 Task: View all reviews of Terlingua, Texas, US.
Action: Mouse pressed left at (411, 167)
Screenshot: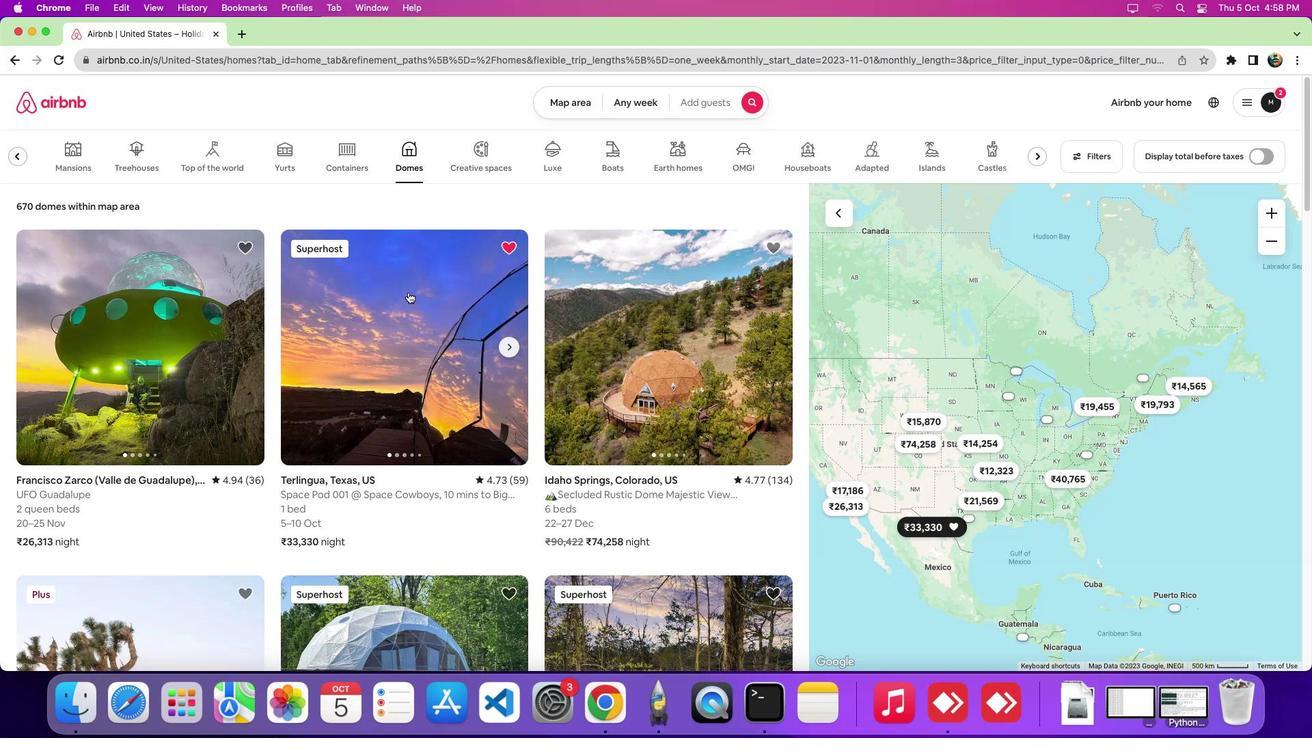 
Action: Mouse moved to (408, 313)
Screenshot: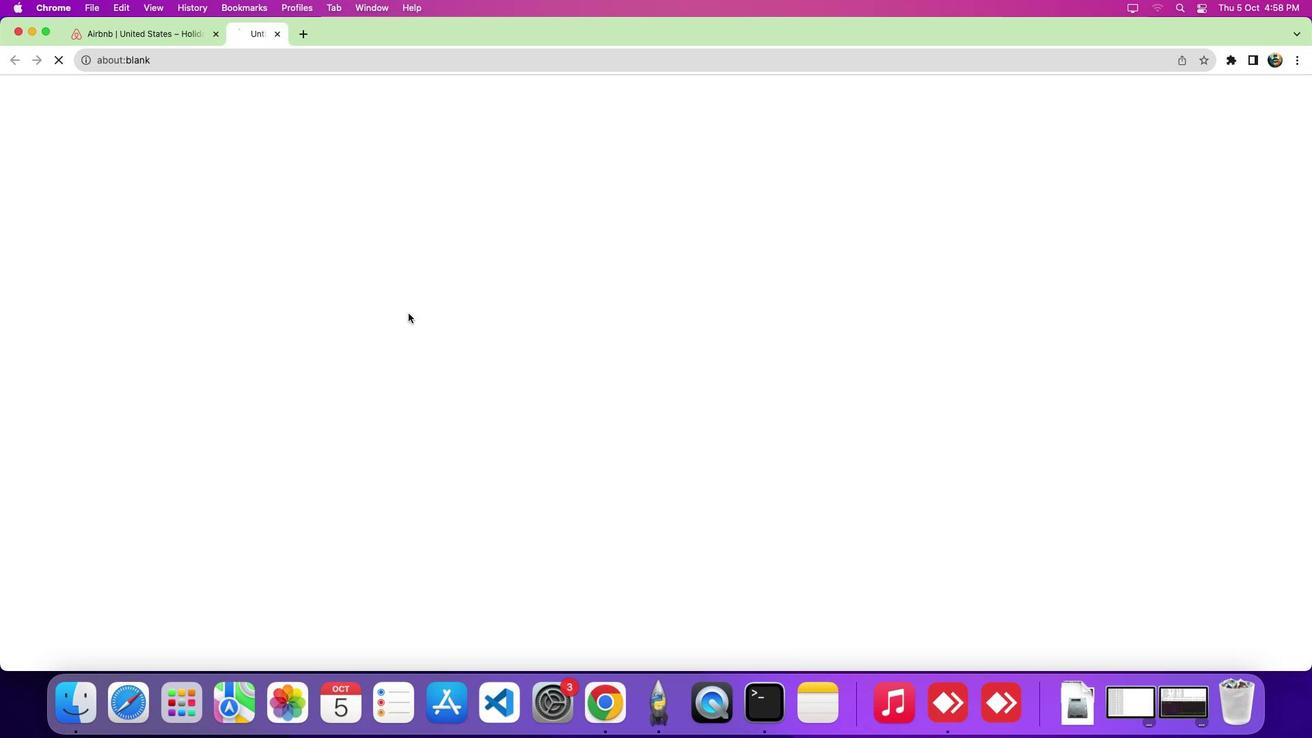 
Action: Mouse pressed left at (408, 313)
Screenshot: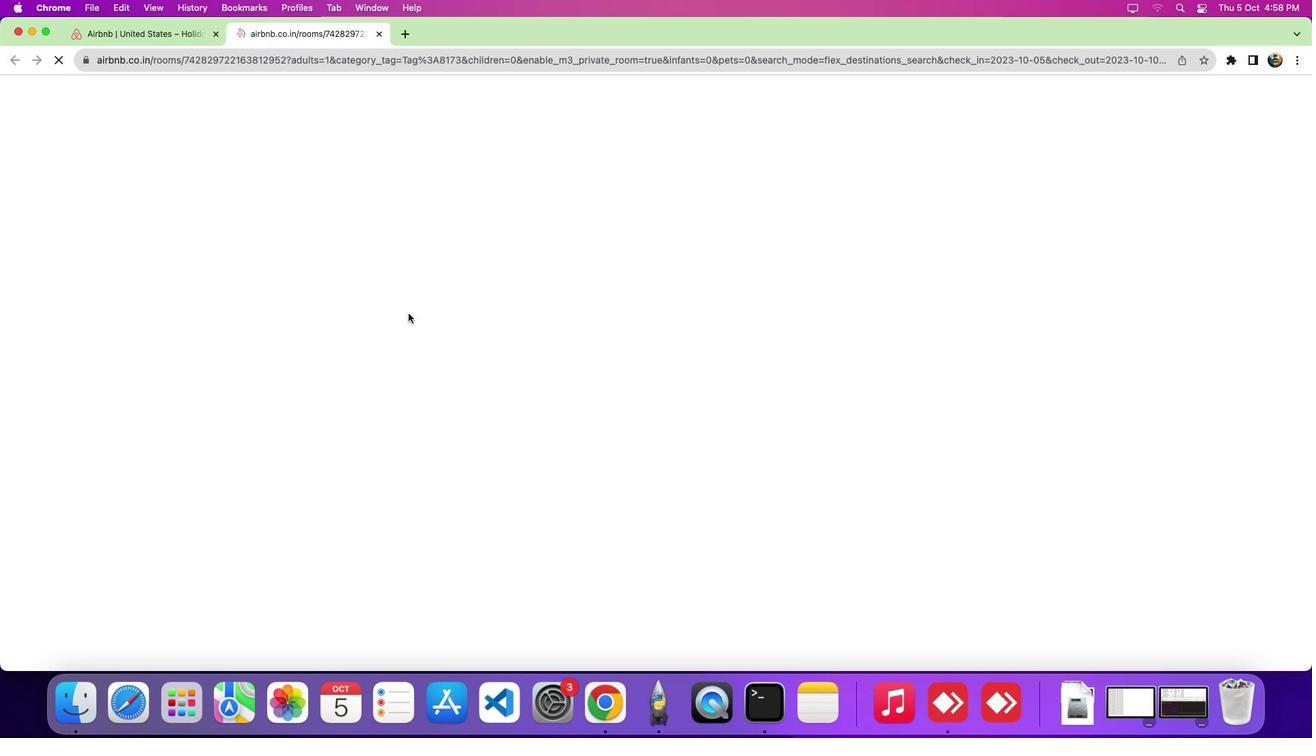 
Action: Mouse moved to (611, 371)
Screenshot: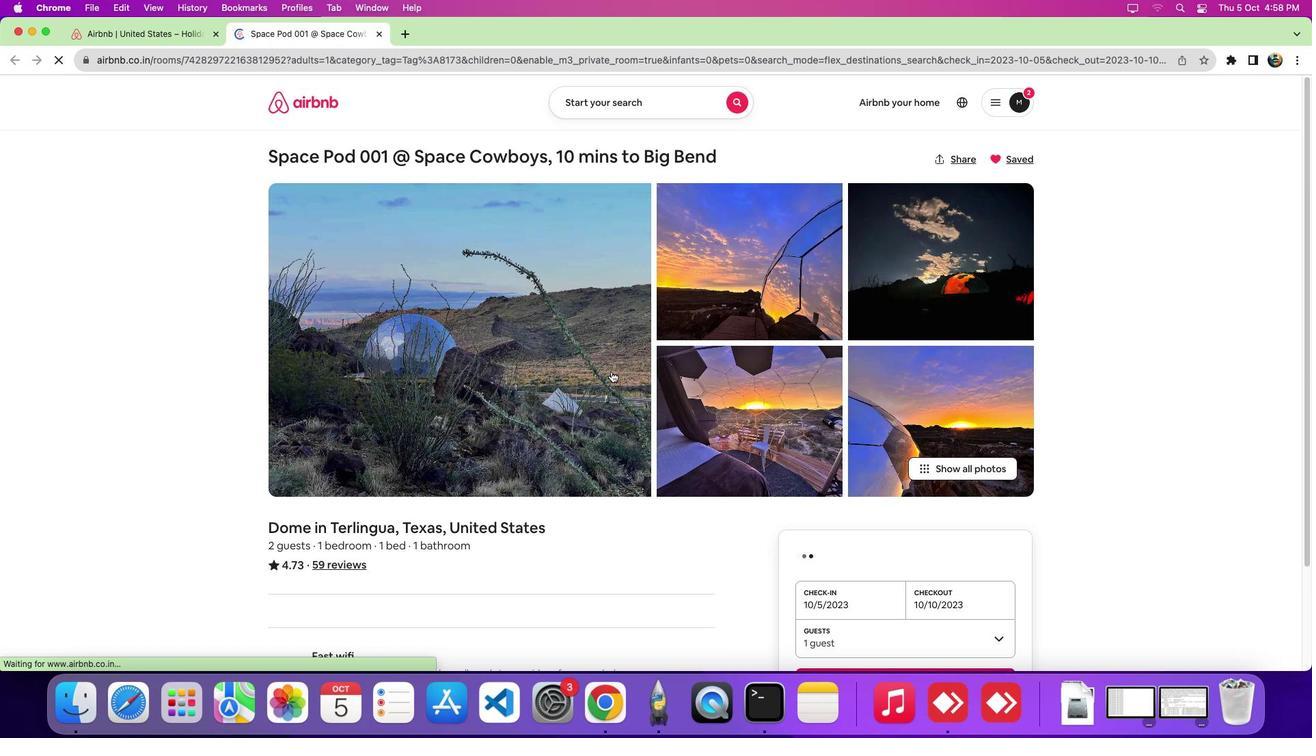 
Action: Mouse scrolled (611, 371) with delta (0, 0)
Screenshot: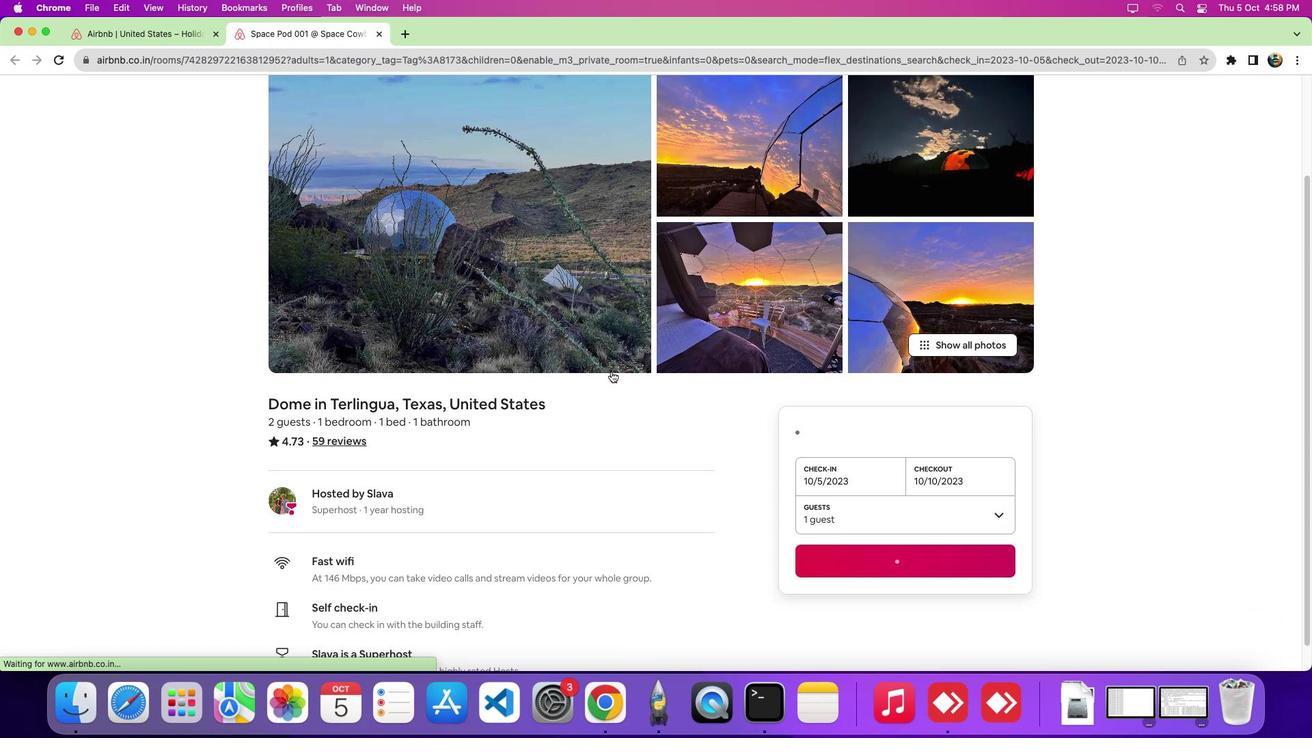 
Action: Mouse scrolled (611, 371) with delta (0, -1)
Screenshot: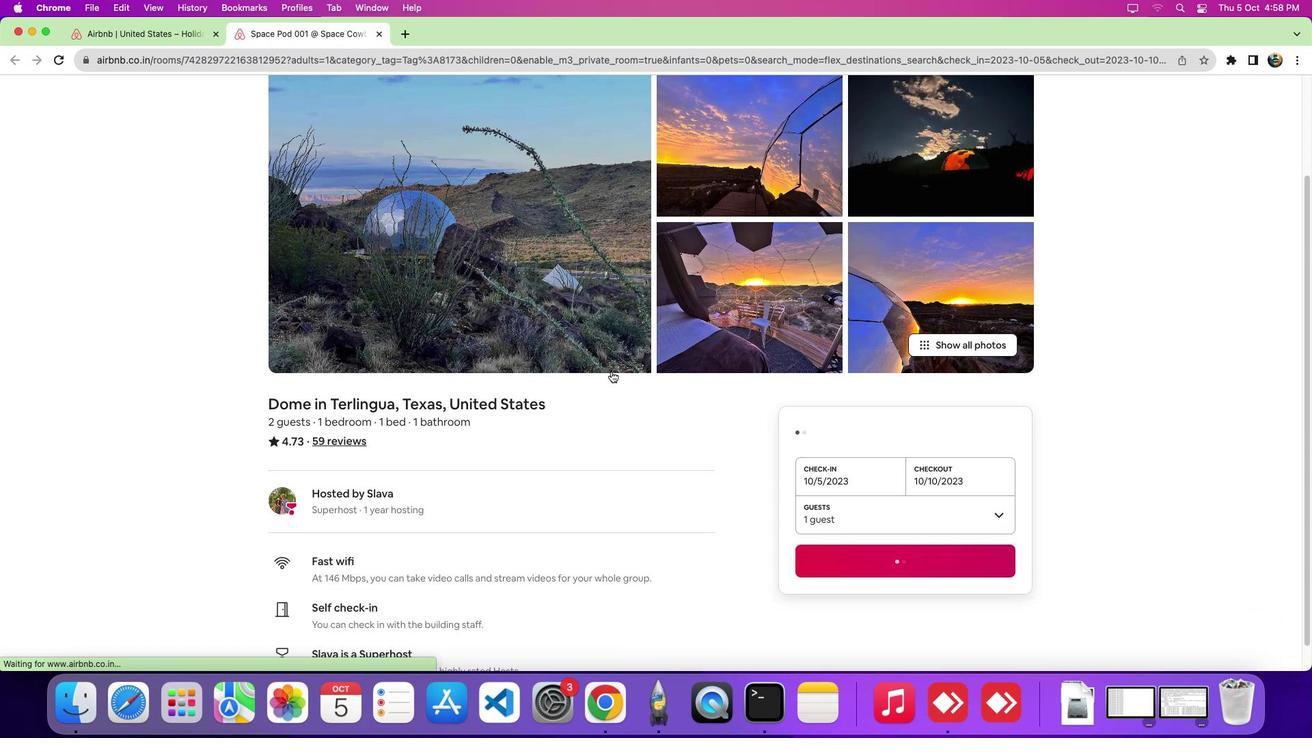 
Action: Mouse scrolled (611, 371) with delta (0, -6)
Screenshot: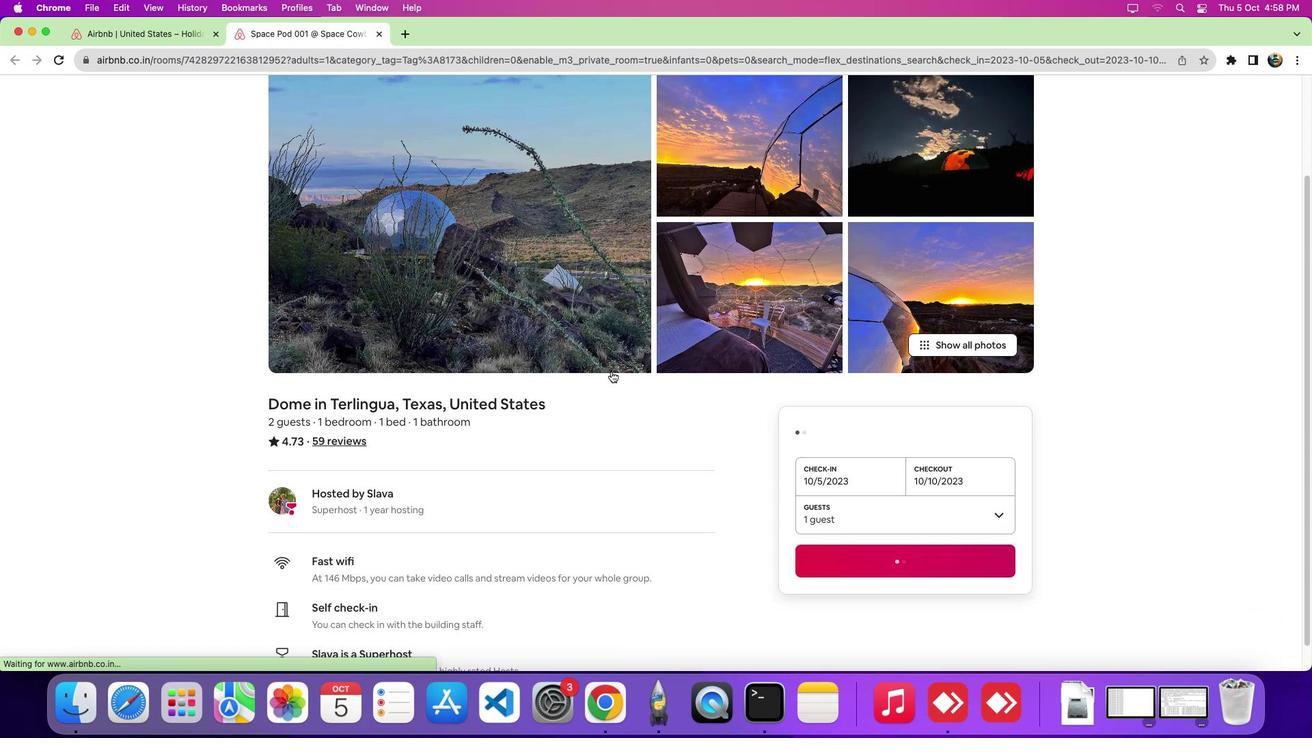 
Action: Mouse scrolled (611, 371) with delta (0, -9)
Screenshot: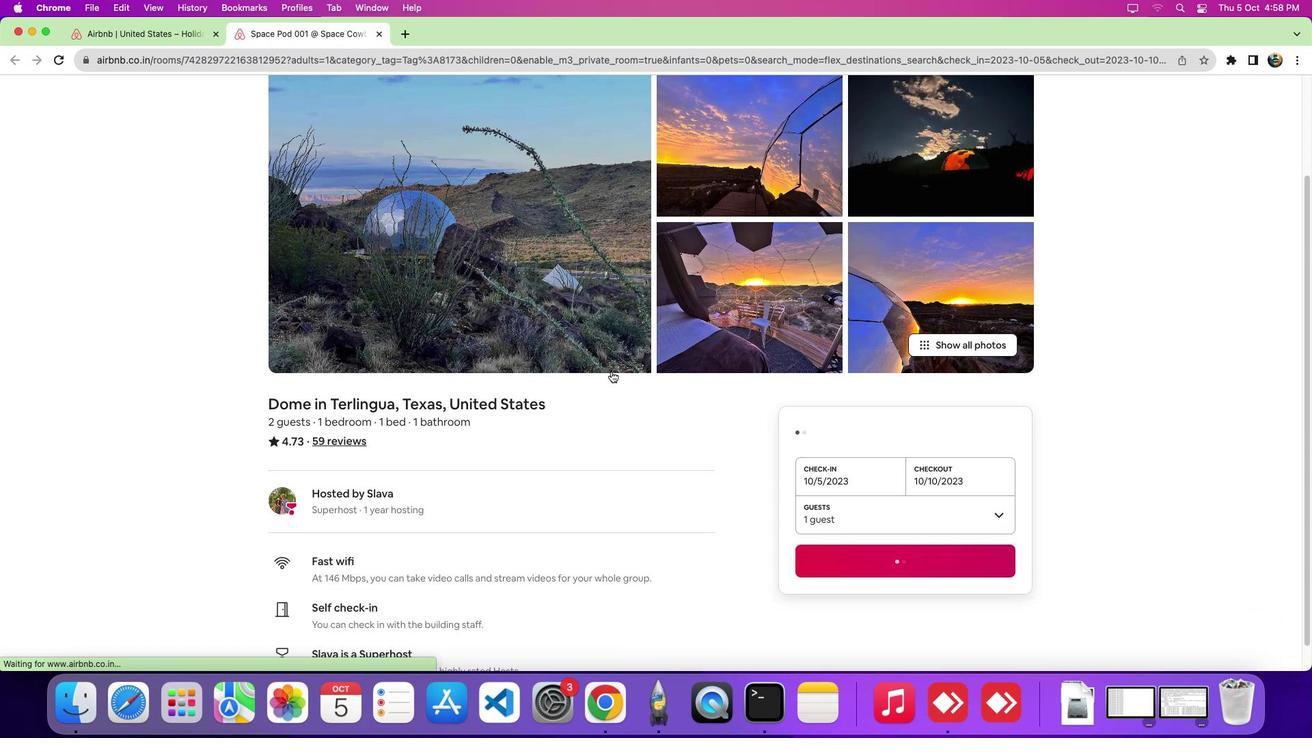 
Action: Mouse scrolled (611, 371) with delta (0, -10)
Screenshot: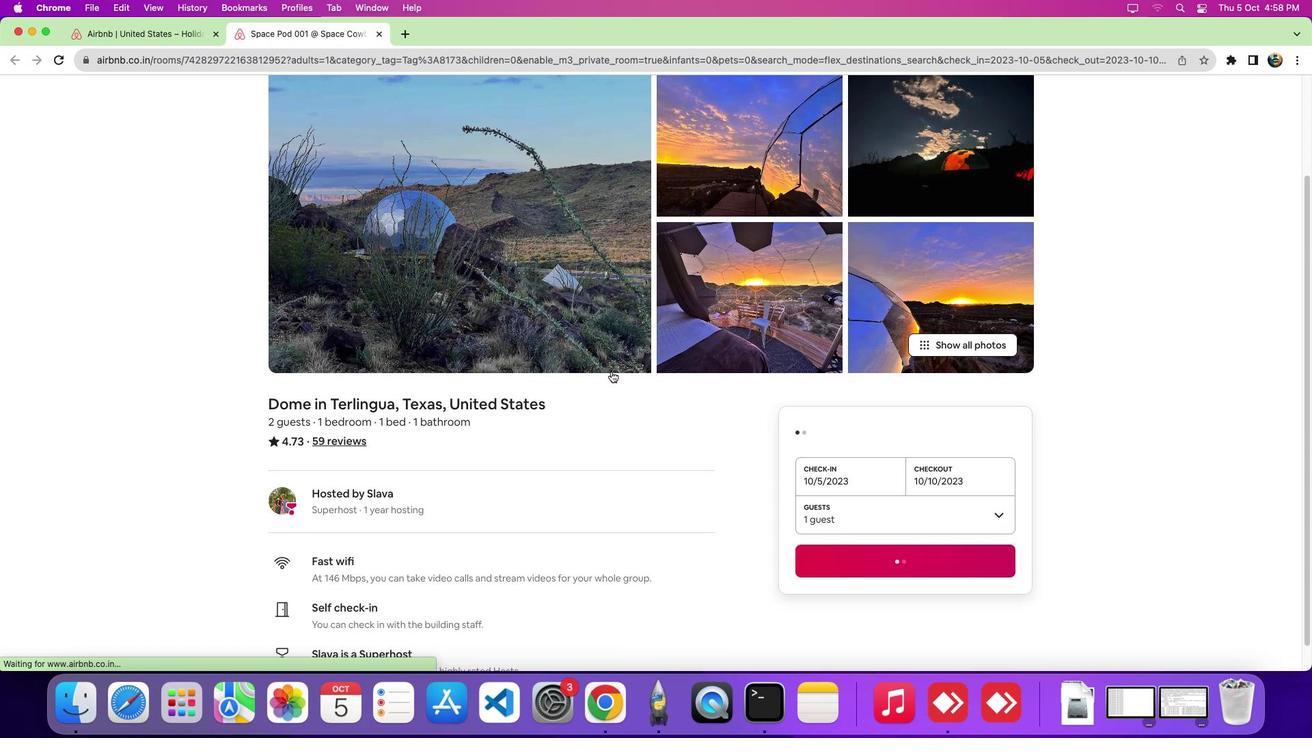 
Action: Mouse scrolled (611, 371) with delta (0, -11)
Screenshot: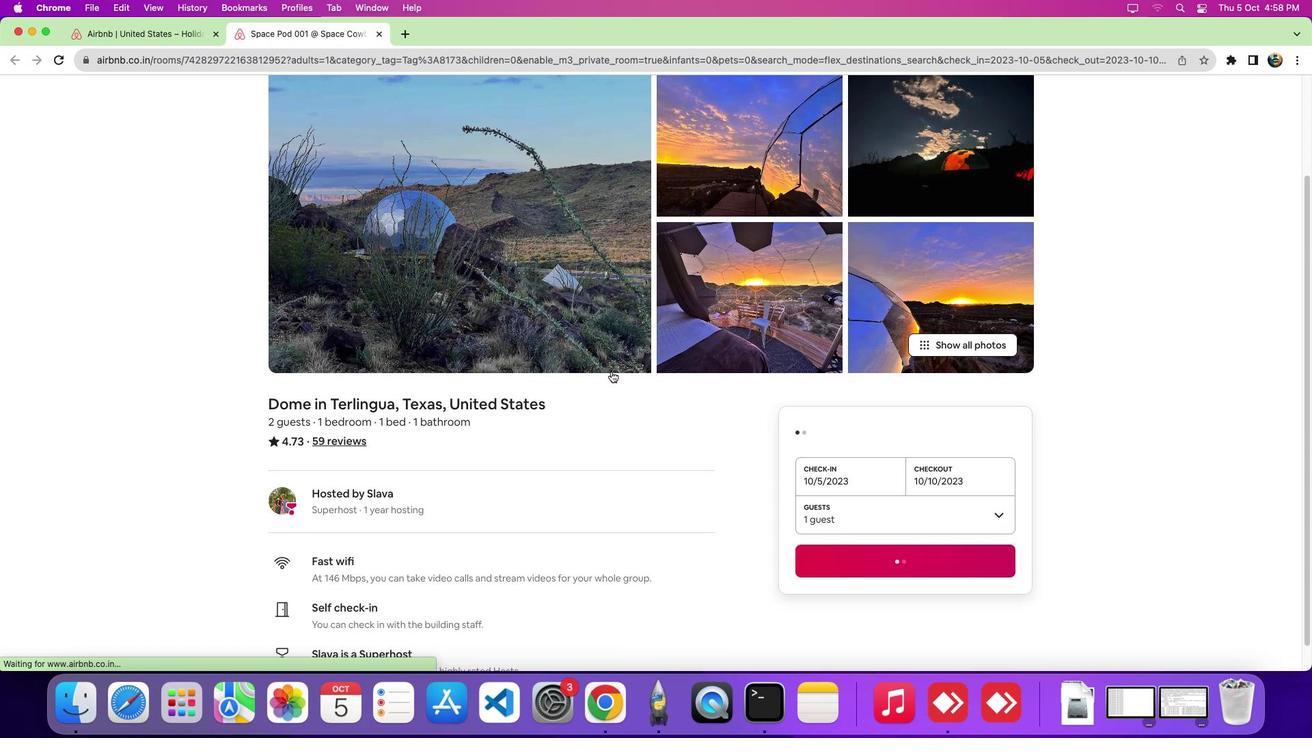 
Action: Mouse scrolled (611, 371) with delta (0, 0)
Screenshot: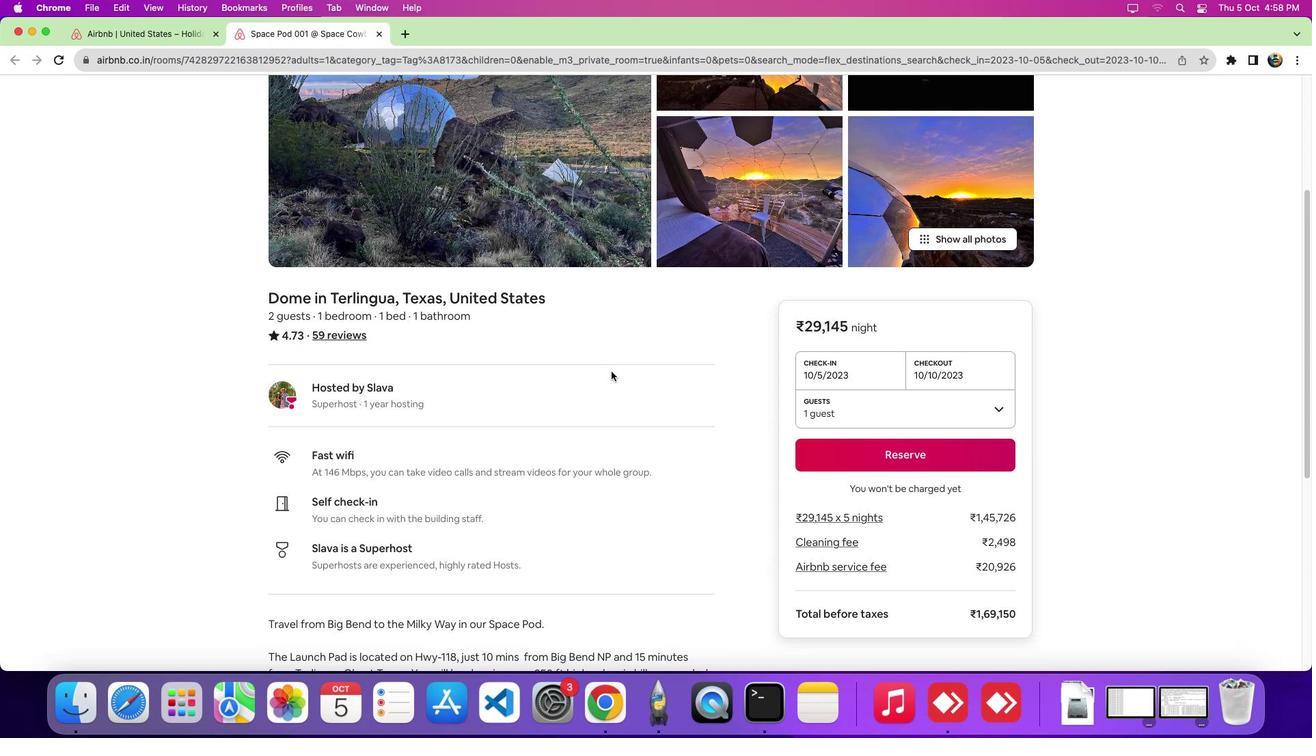 
Action: Mouse scrolled (611, 371) with delta (0, -1)
Screenshot: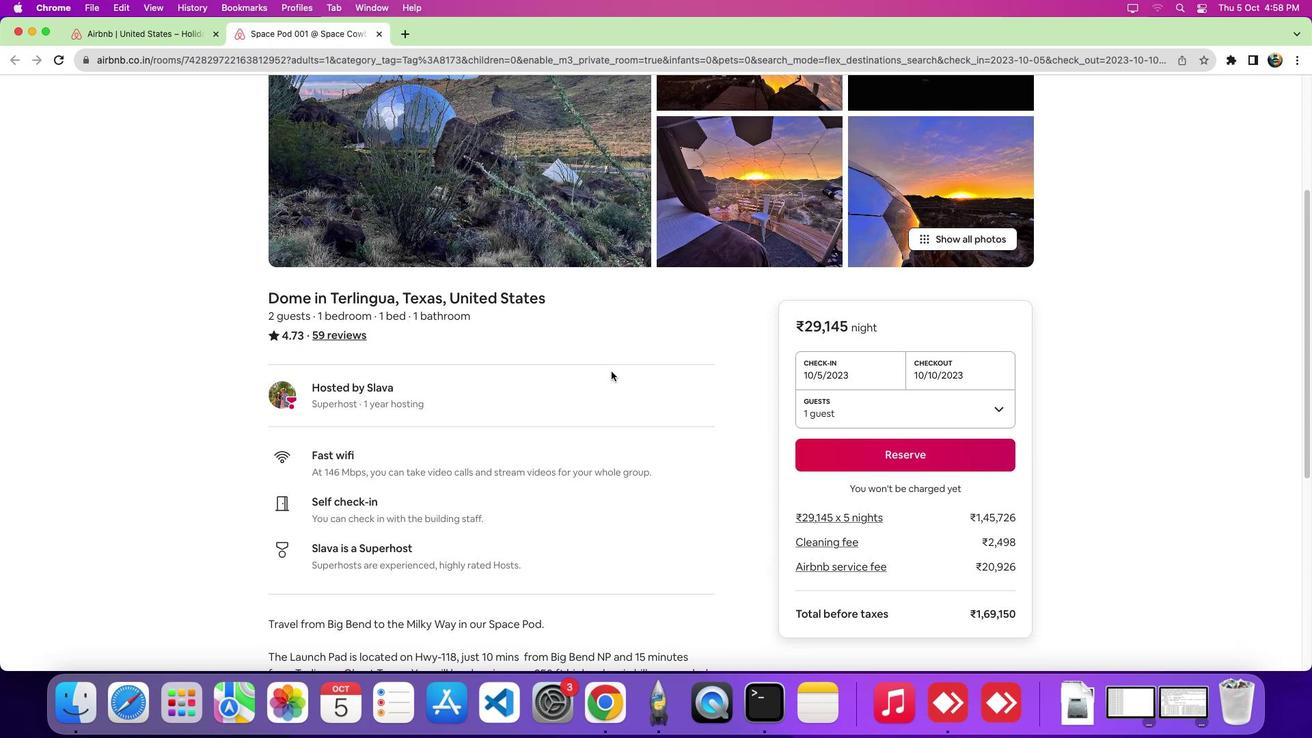 
Action: Mouse scrolled (611, 371) with delta (0, -6)
Screenshot: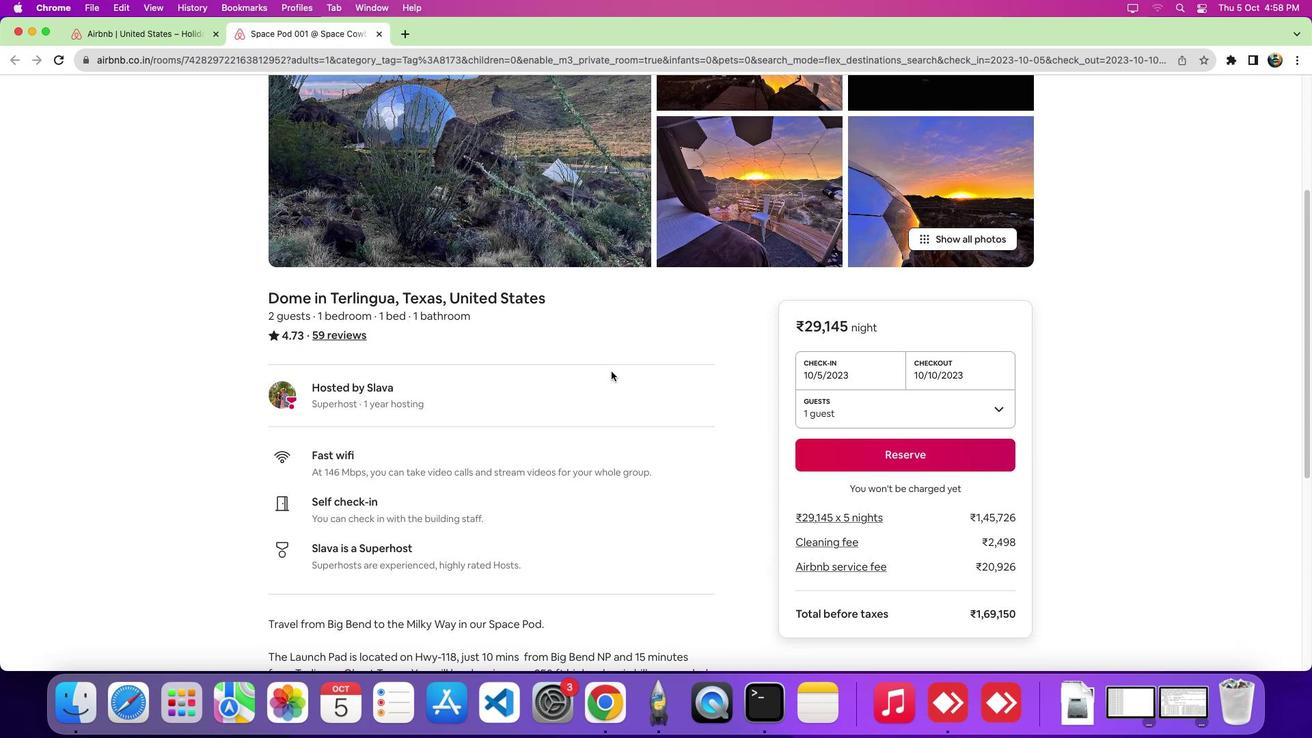 
Action: Mouse scrolled (611, 371) with delta (0, -9)
Screenshot: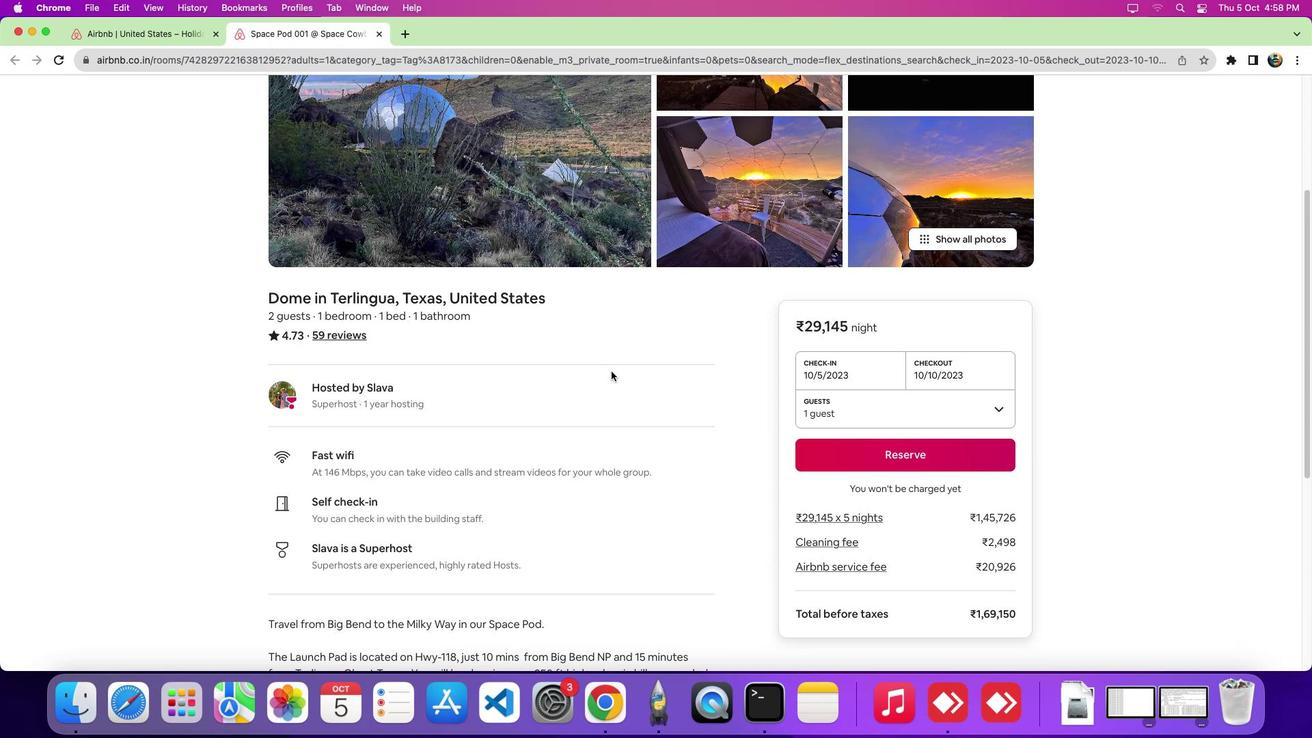 
Action: Mouse scrolled (611, 371) with delta (0, -10)
Screenshot: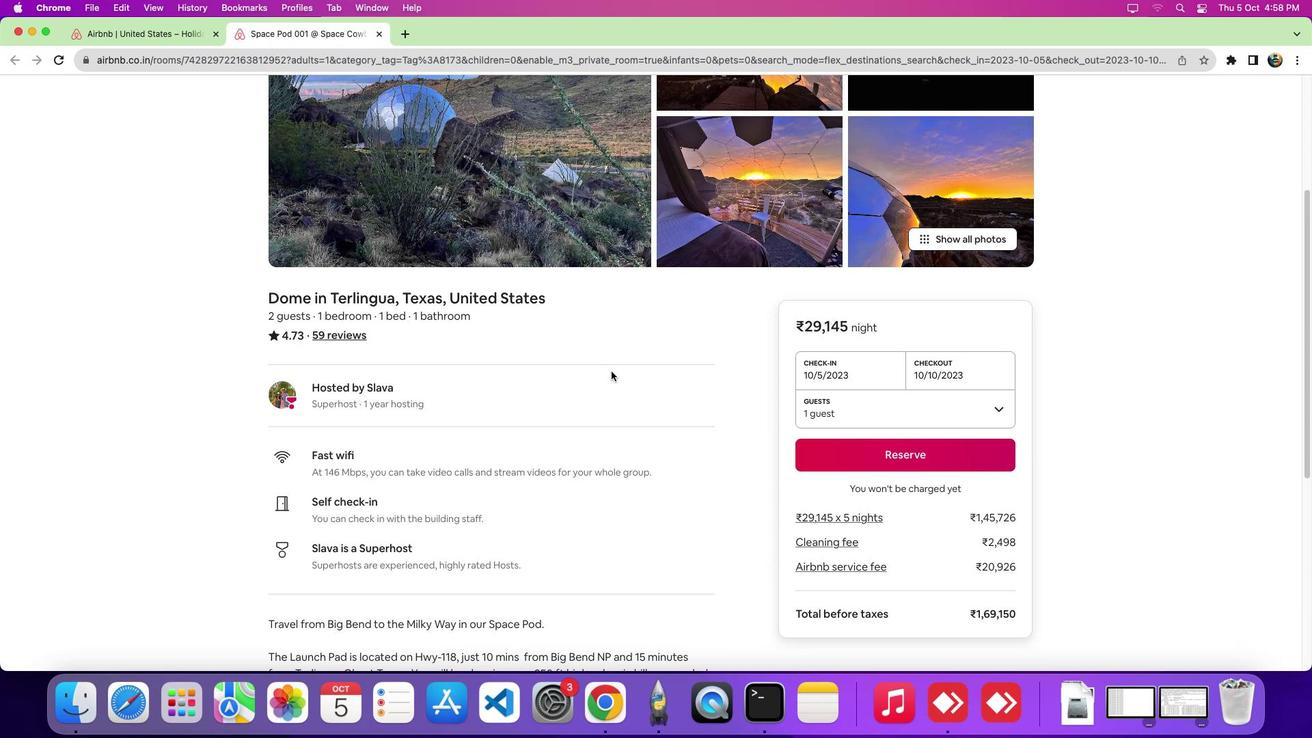 
Action: Mouse scrolled (611, 371) with delta (0, -11)
Screenshot: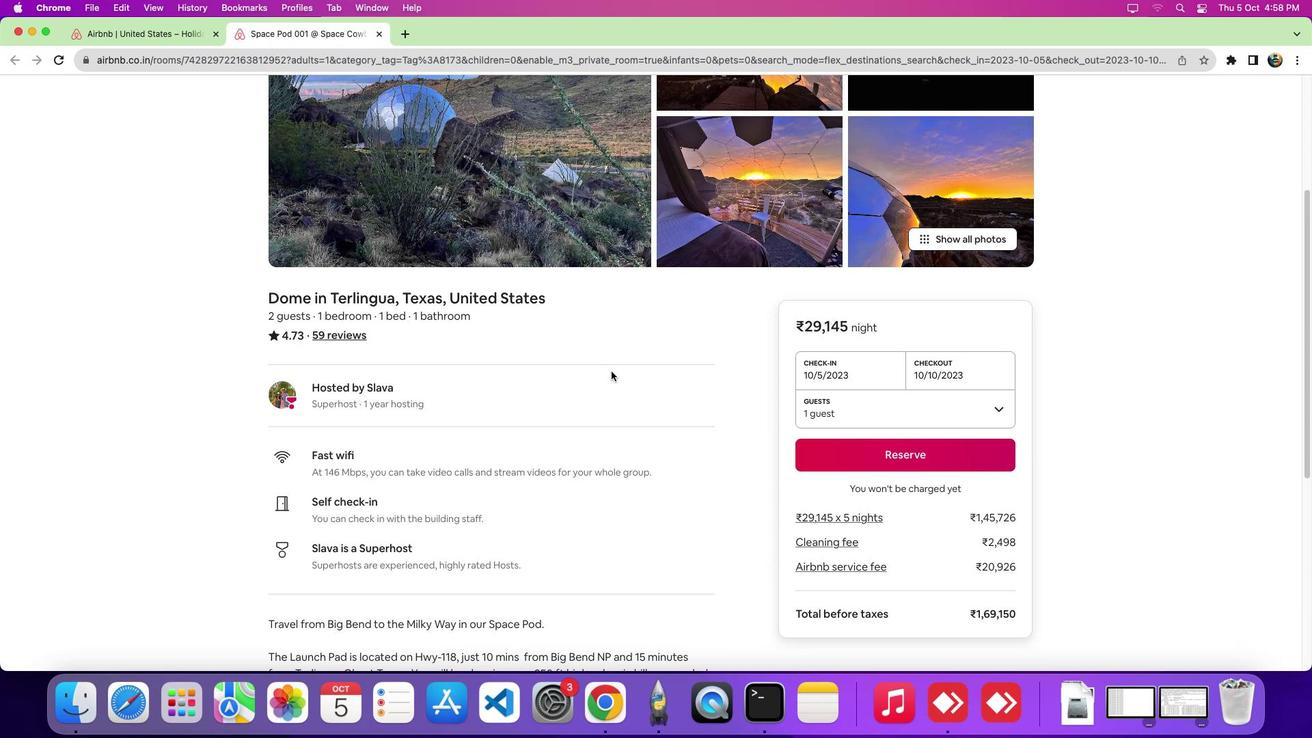
Action: Mouse scrolled (611, 371) with delta (0, -12)
Screenshot: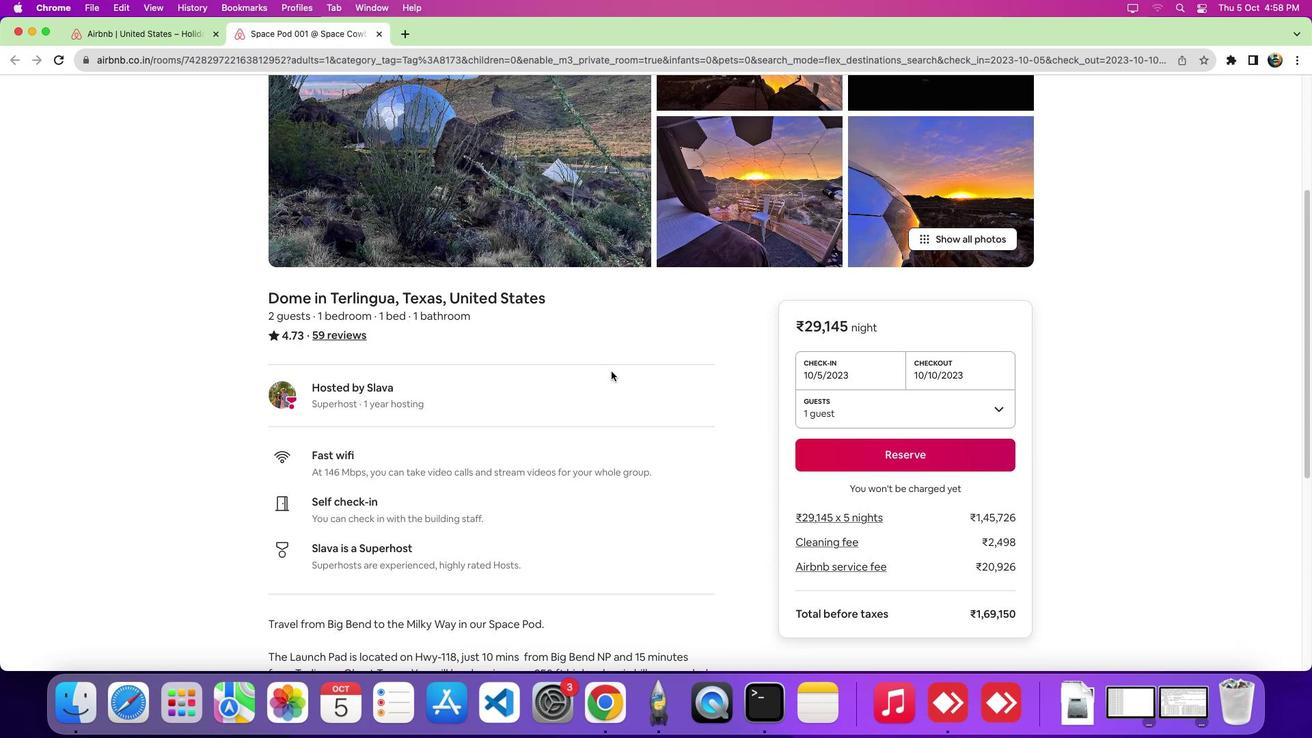 
Action: Mouse scrolled (611, 371) with delta (0, 0)
Screenshot: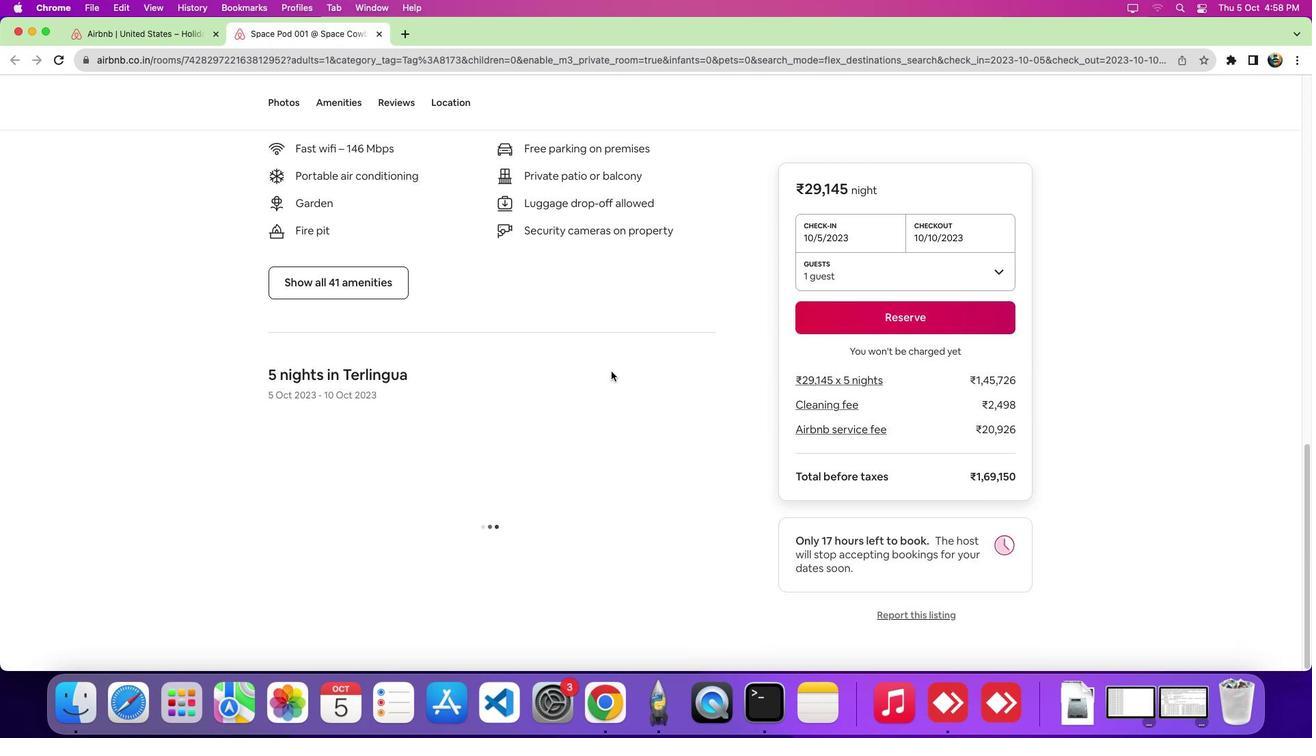 
Action: Mouse scrolled (611, 371) with delta (0, -1)
Screenshot: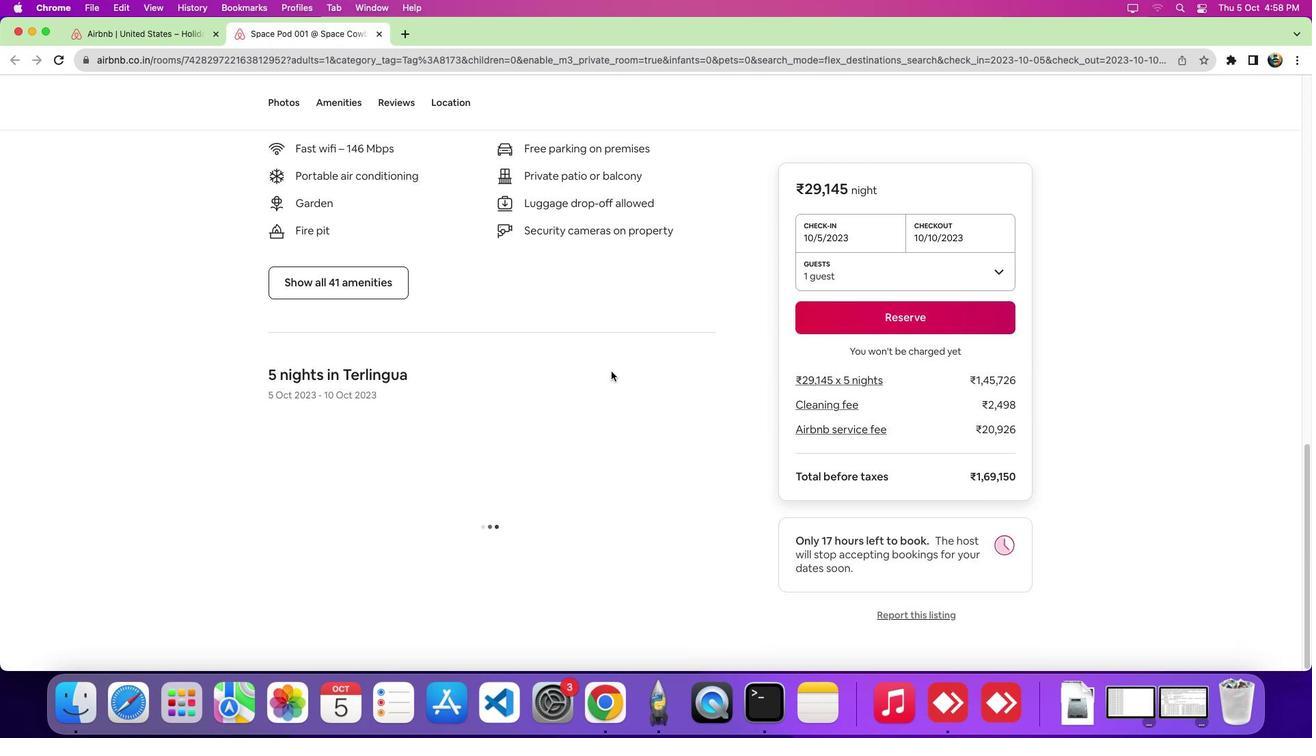 
Action: Mouse scrolled (611, 371) with delta (0, -6)
Screenshot: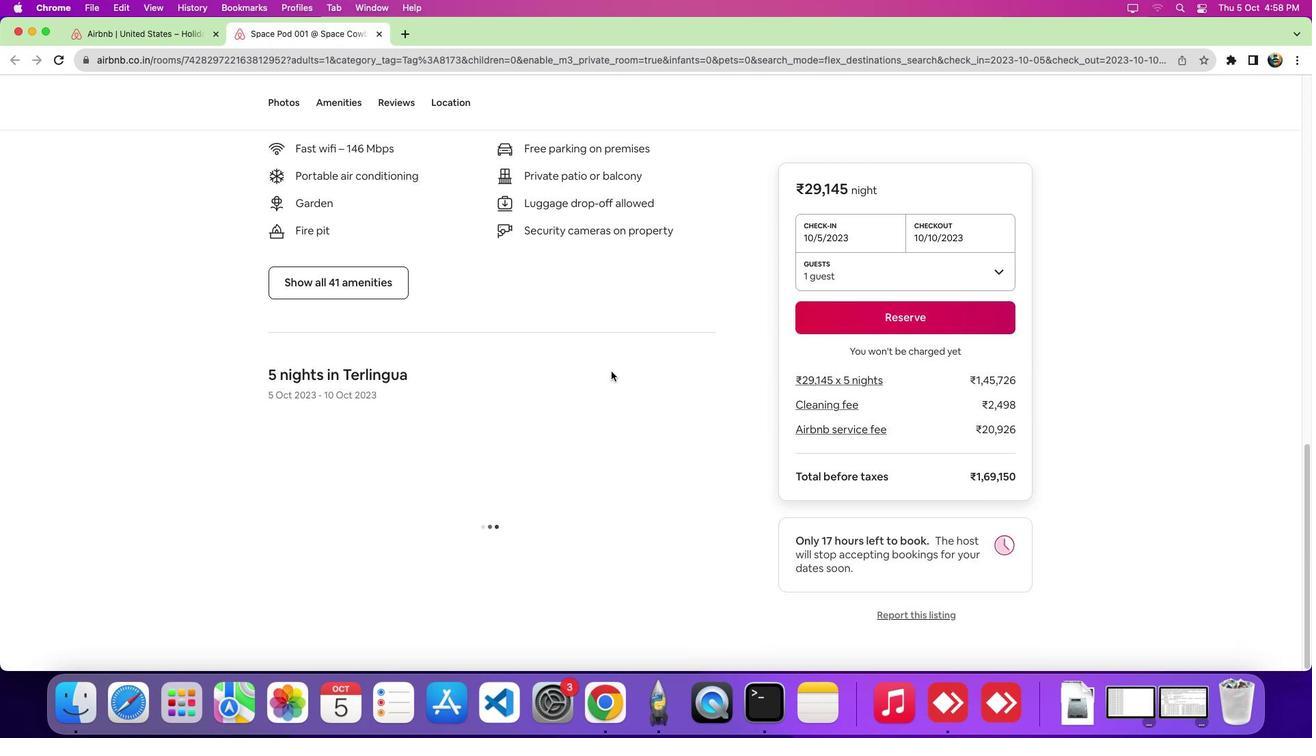 
Action: Mouse scrolled (611, 371) with delta (0, -9)
Screenshot: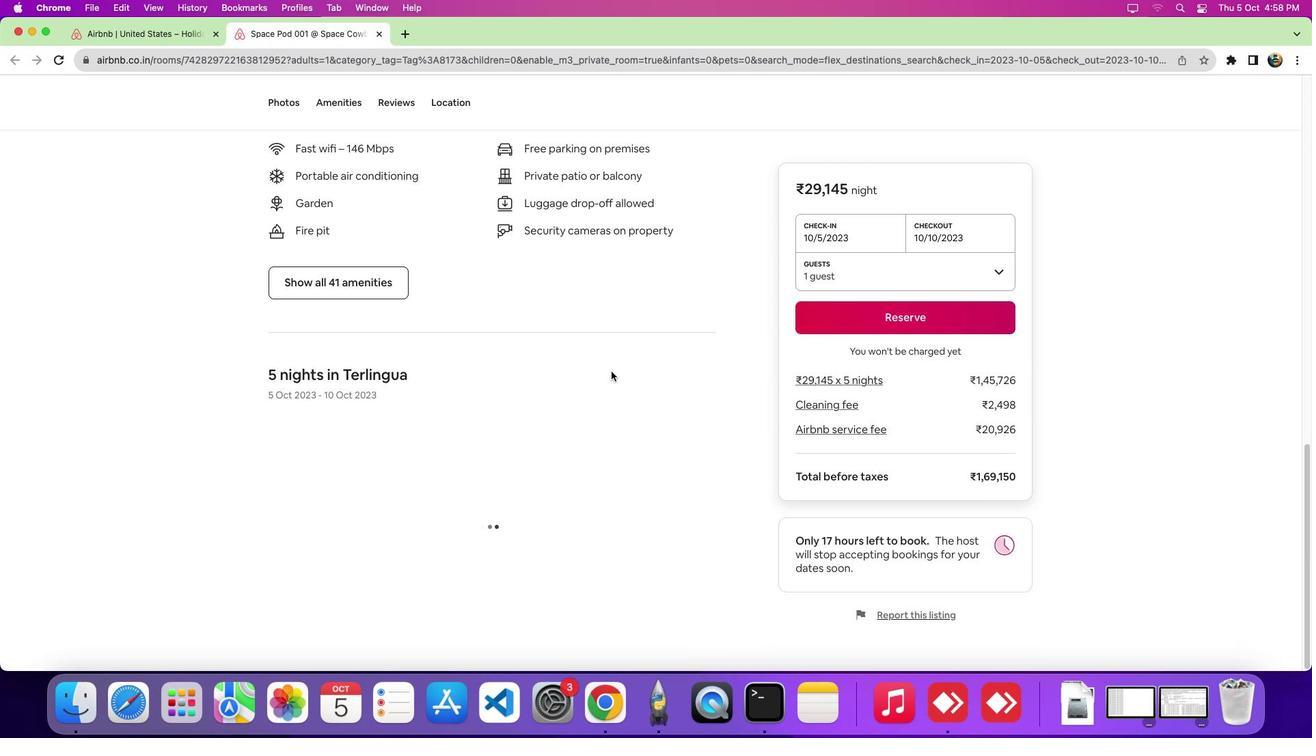 
Action: Mouse scrolled (611, 371) with delta (0, -10)
Screenshot: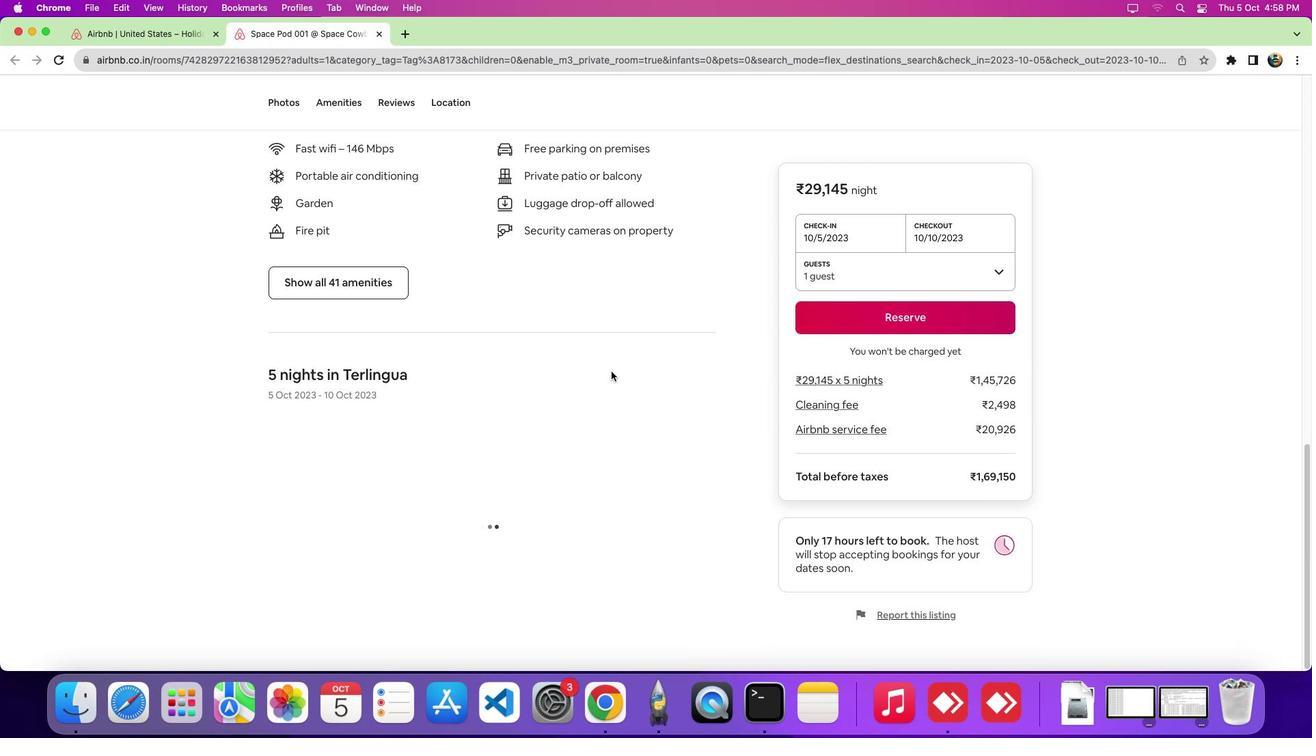 
Action: Mouse scrolled (611, 371) with delta (0, -11)
Screenshot: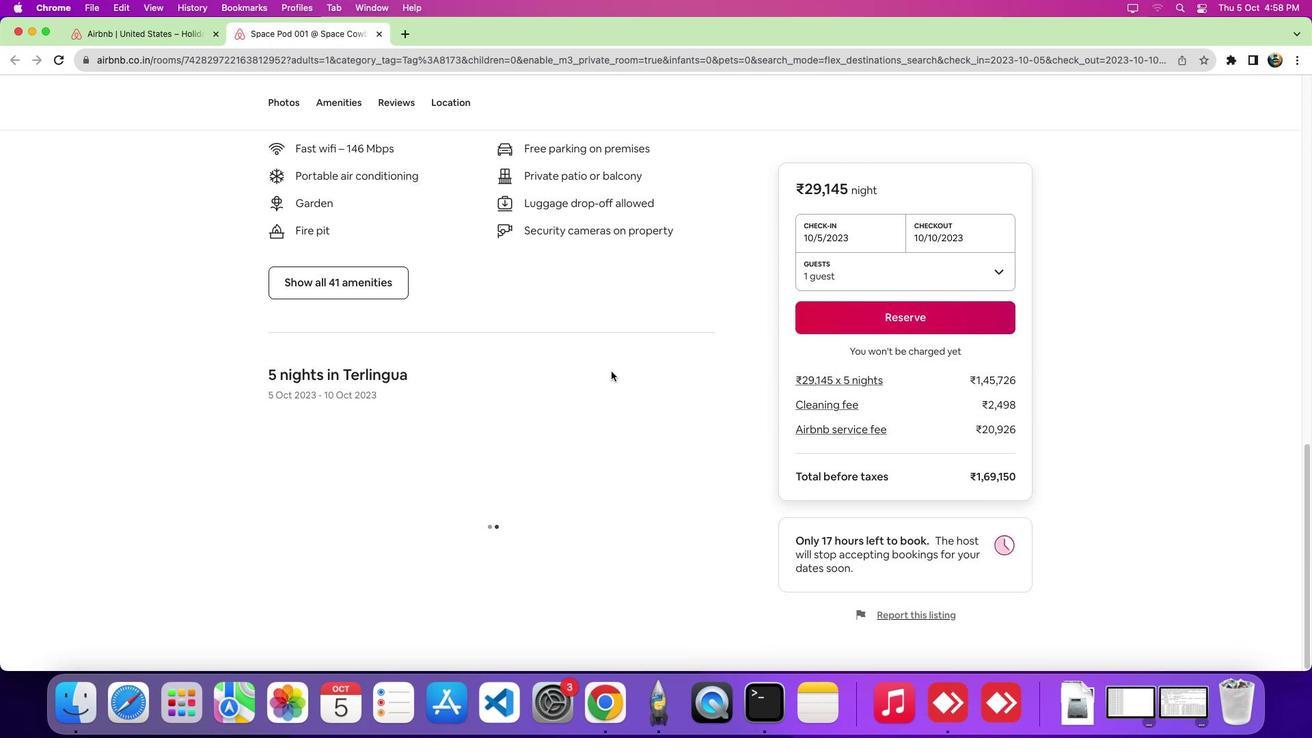 
Action: Mouse moved to (395, 108)
Screenshot: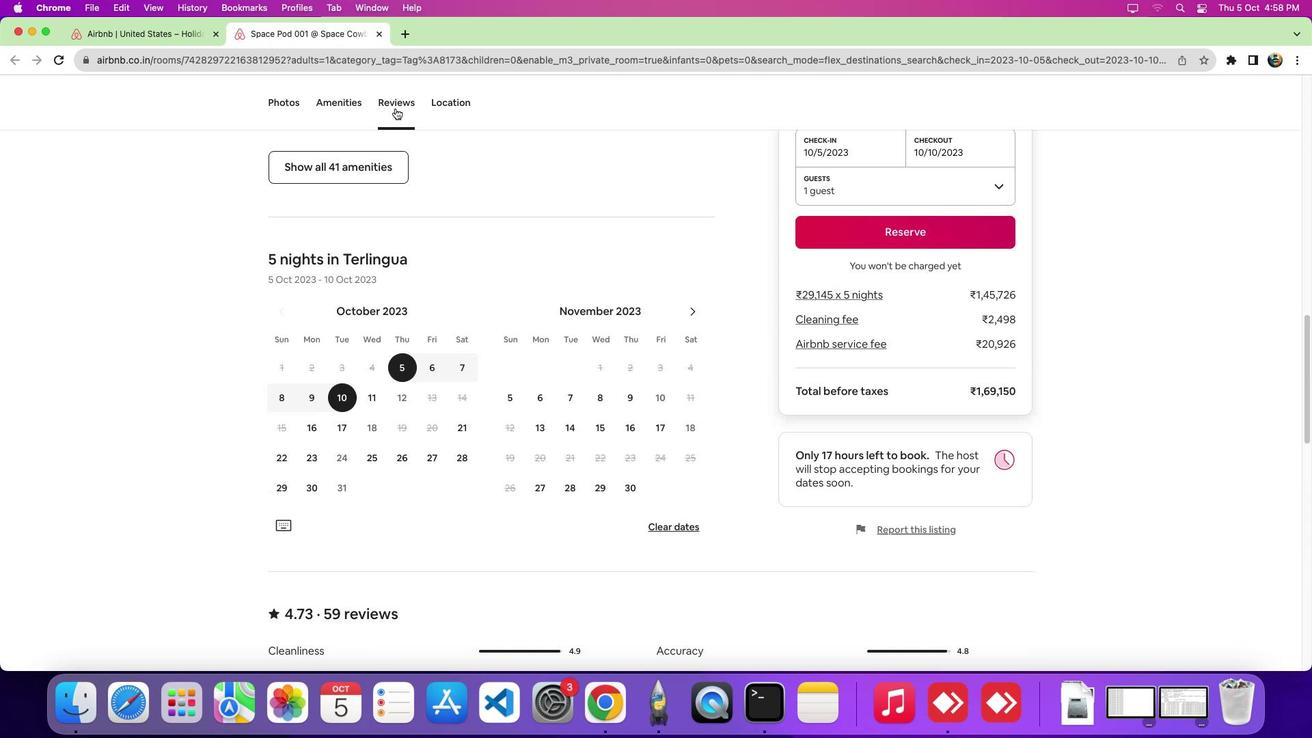 
Action: Mouse pressed left at (395, 108)
Screenshot: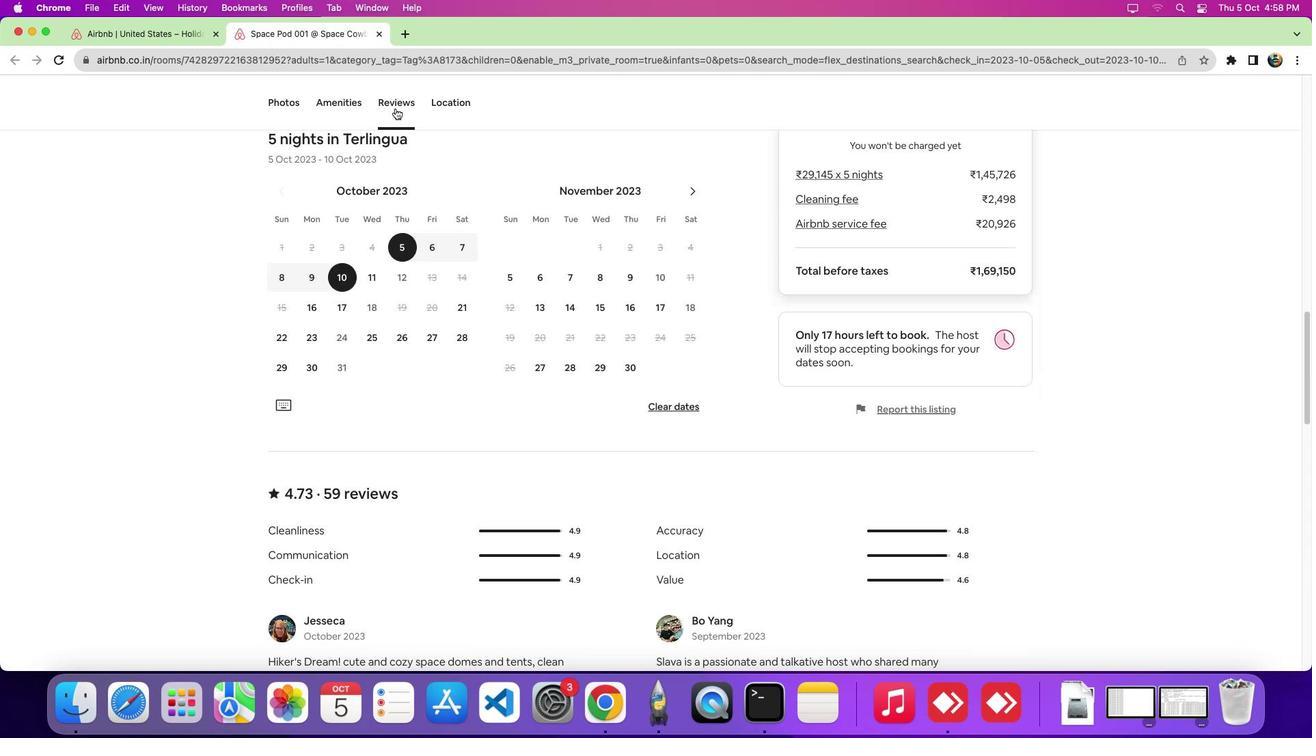 
Action: Mouse moved to (576, 399)
Screenshot: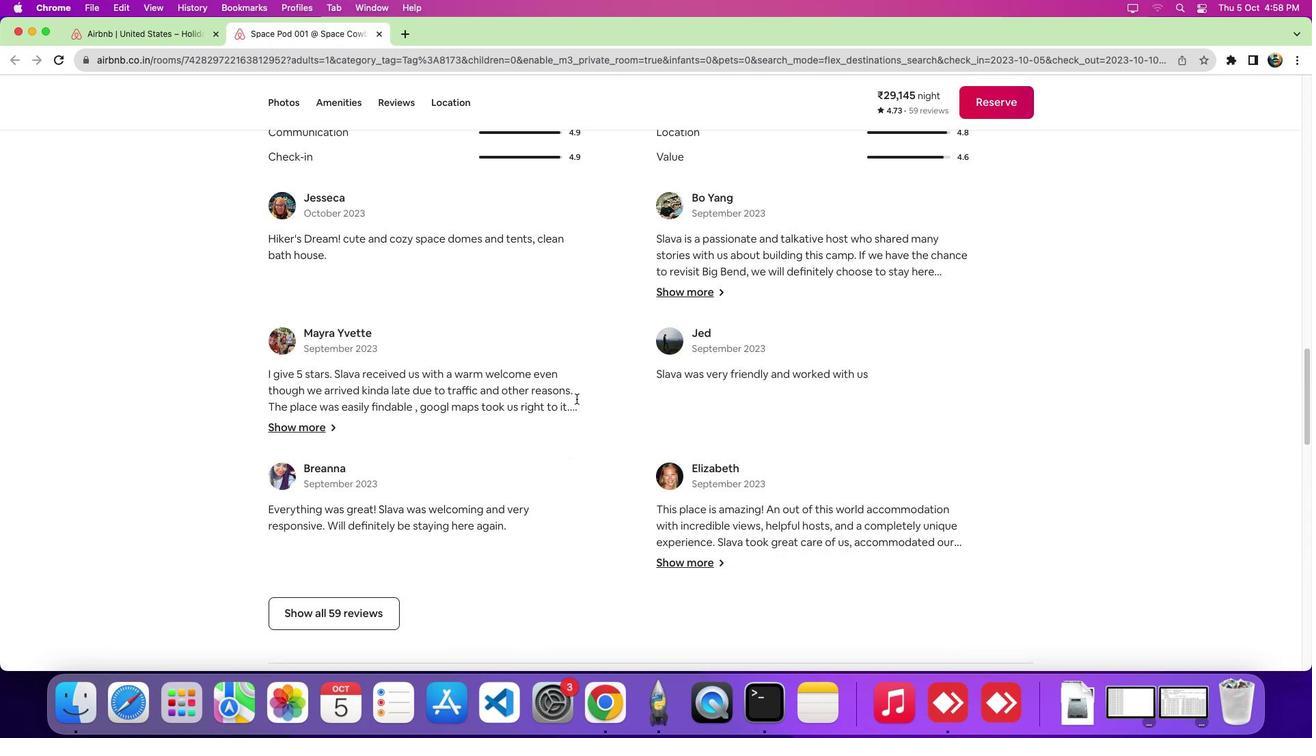 
Action: Mouse scrolled (576, 399) with delta (0, 0)
Screenshot: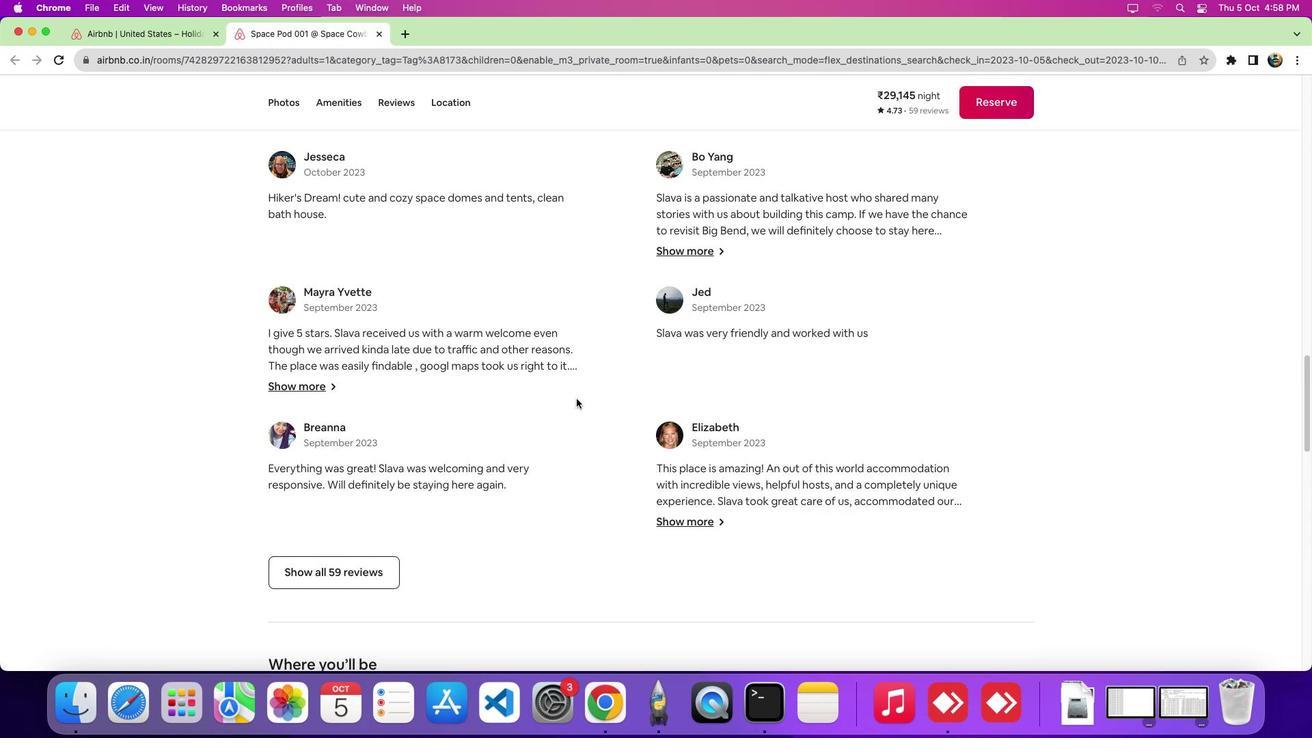 
Action: Mouse scrolled (576, 399) with delta (0, 0)
Screenshot: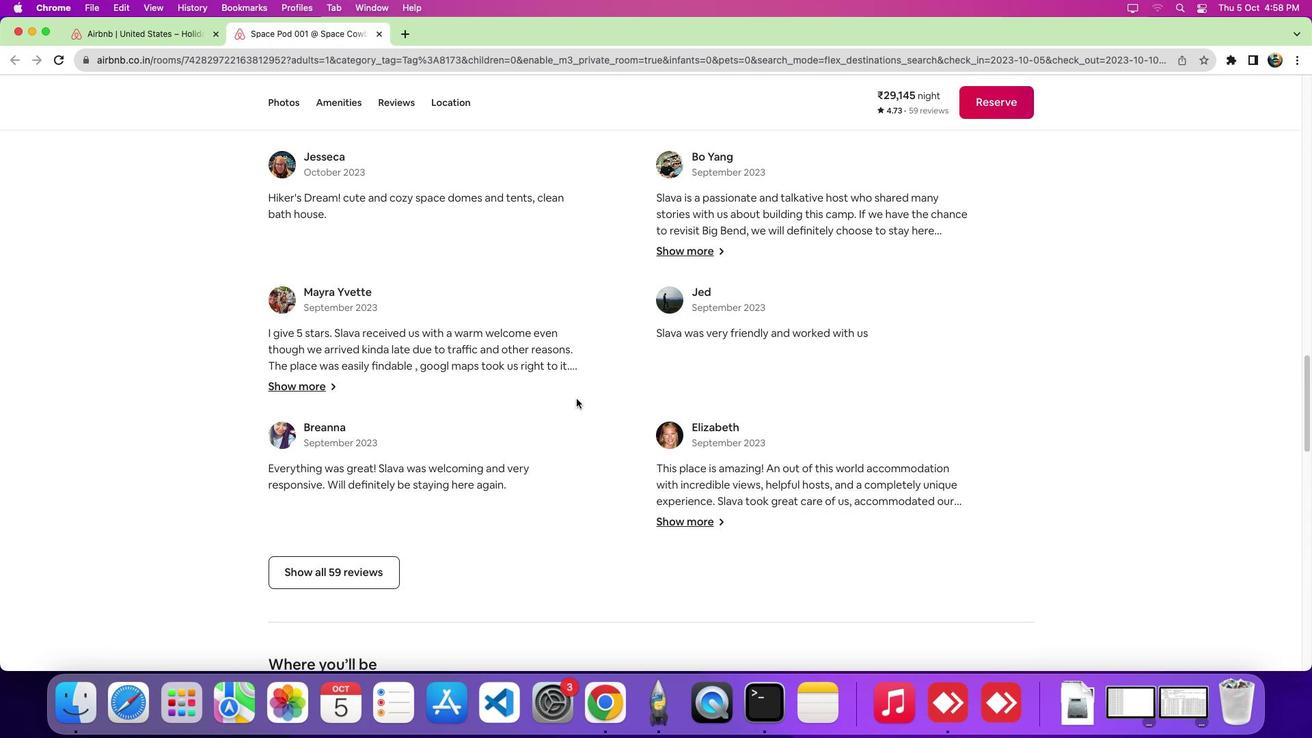 
Action: Mouse scrolled (576, 399) with delta (0, -2)
Screenshot: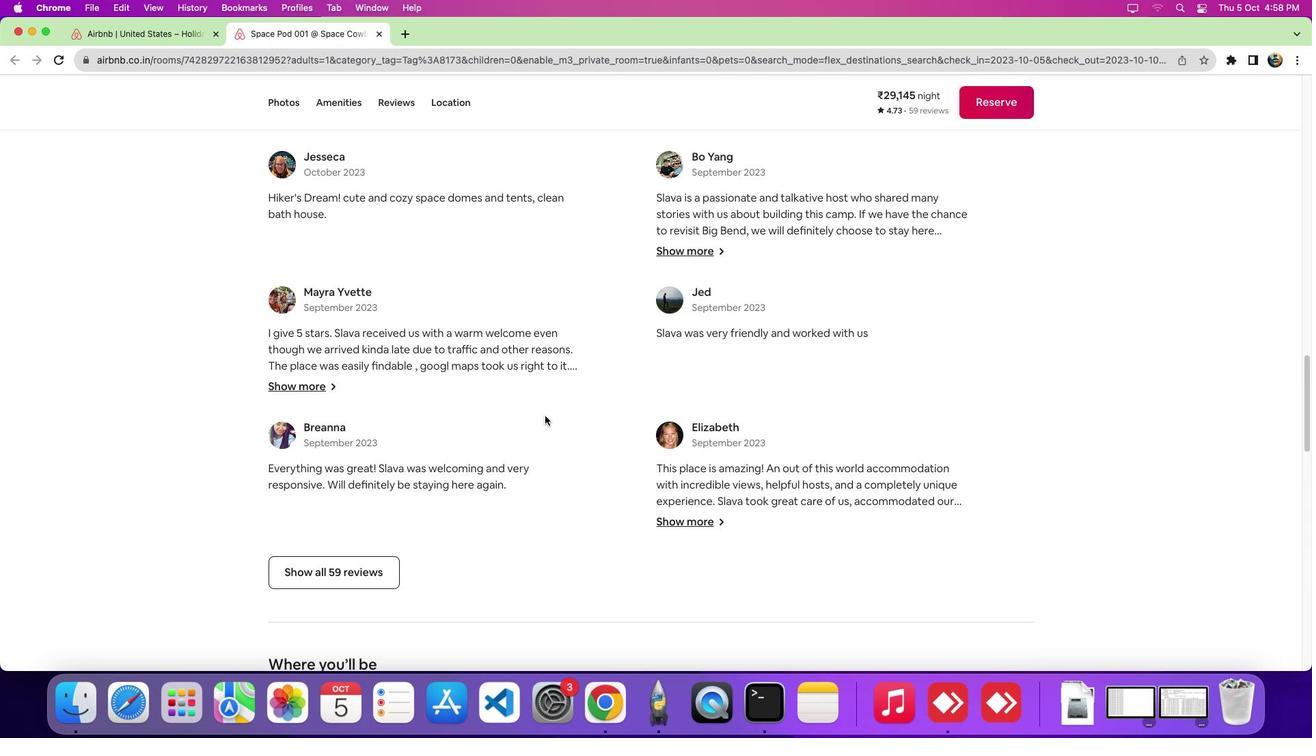 
Action: Mouse moved to (367, 577)
Screenshot: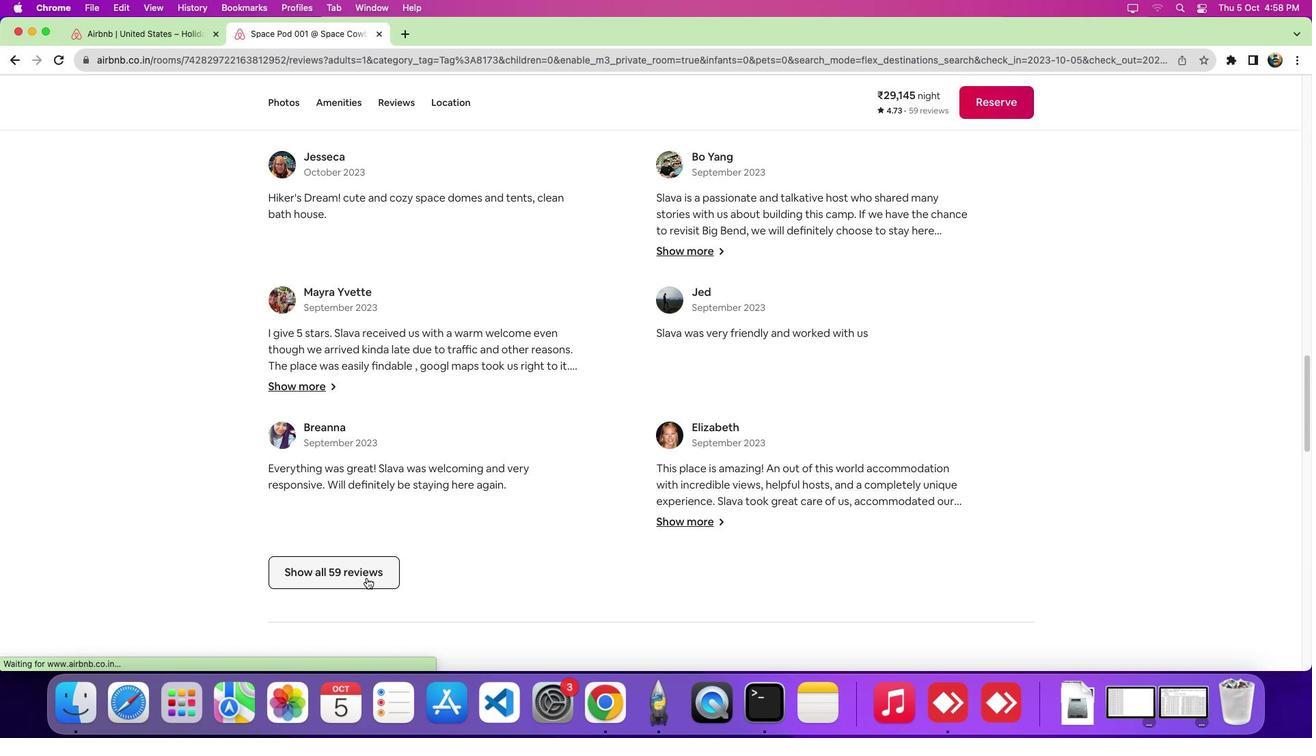 
Action: Mouse pressed left at (367, 577)
Screenshot: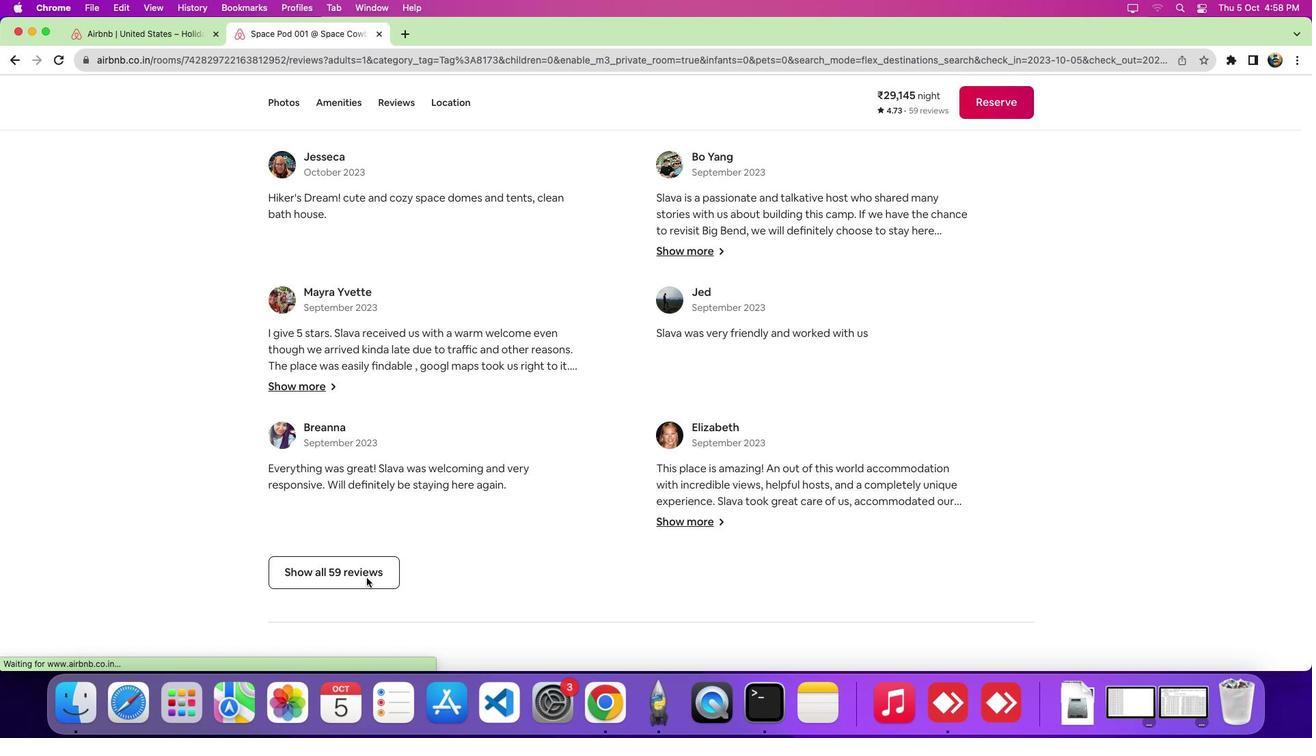 
Action: Mouse moved to (725, 448)
Screenshot: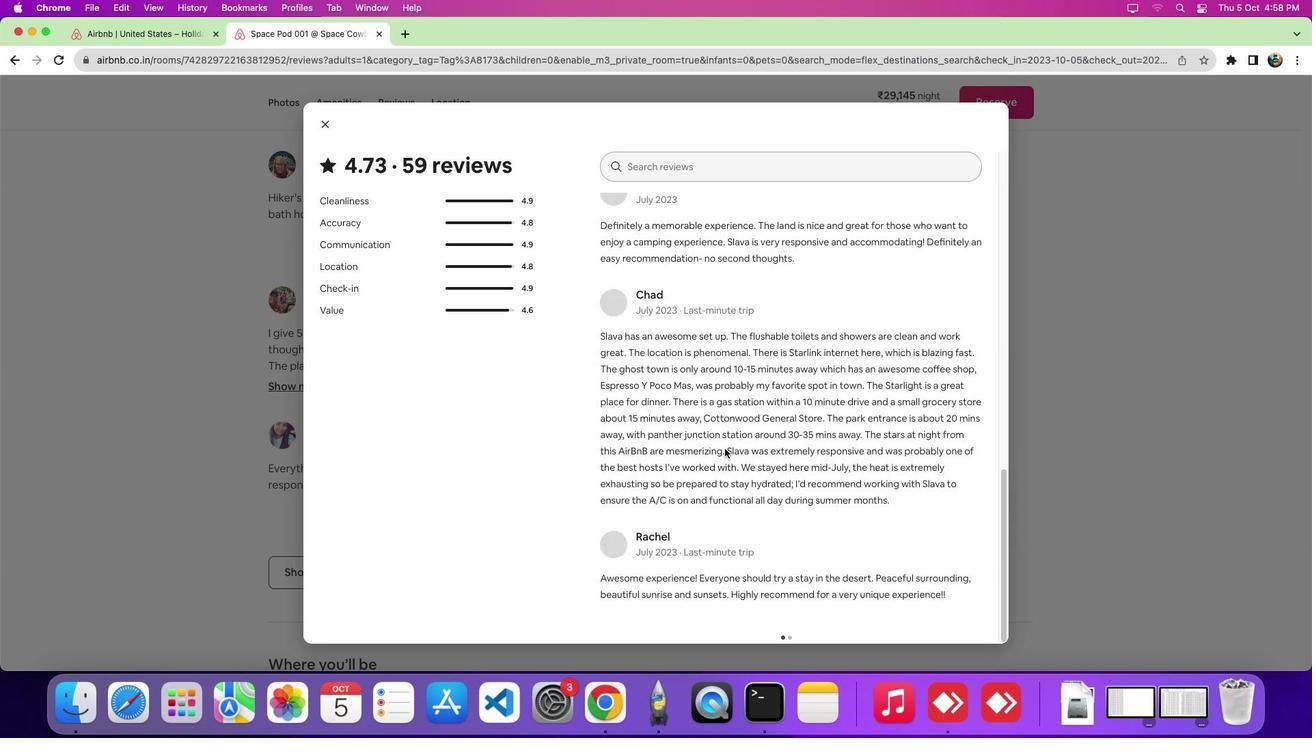 
Action: Mouse scrolled (725, 448) with delta (0, 0)
Screenshot: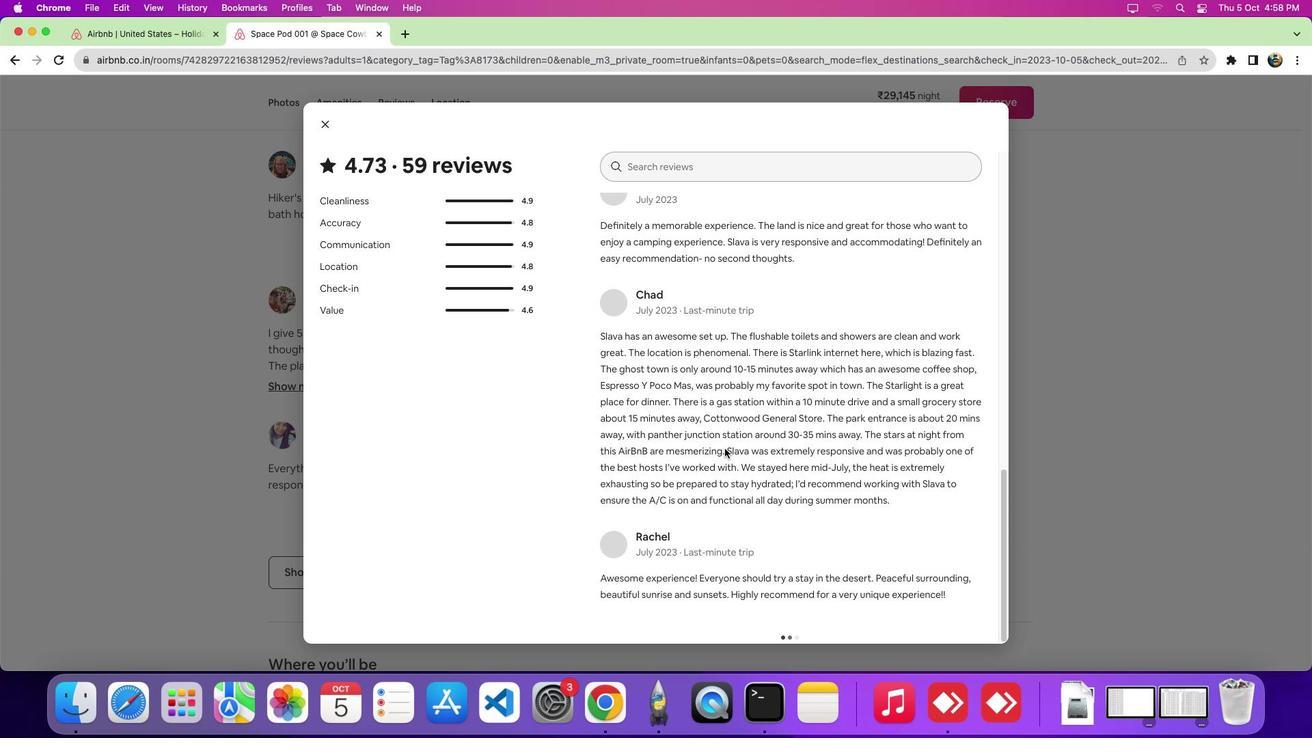 
Action: Mouse scrolled (725, 448) with delta (0, -1)
Screenshot: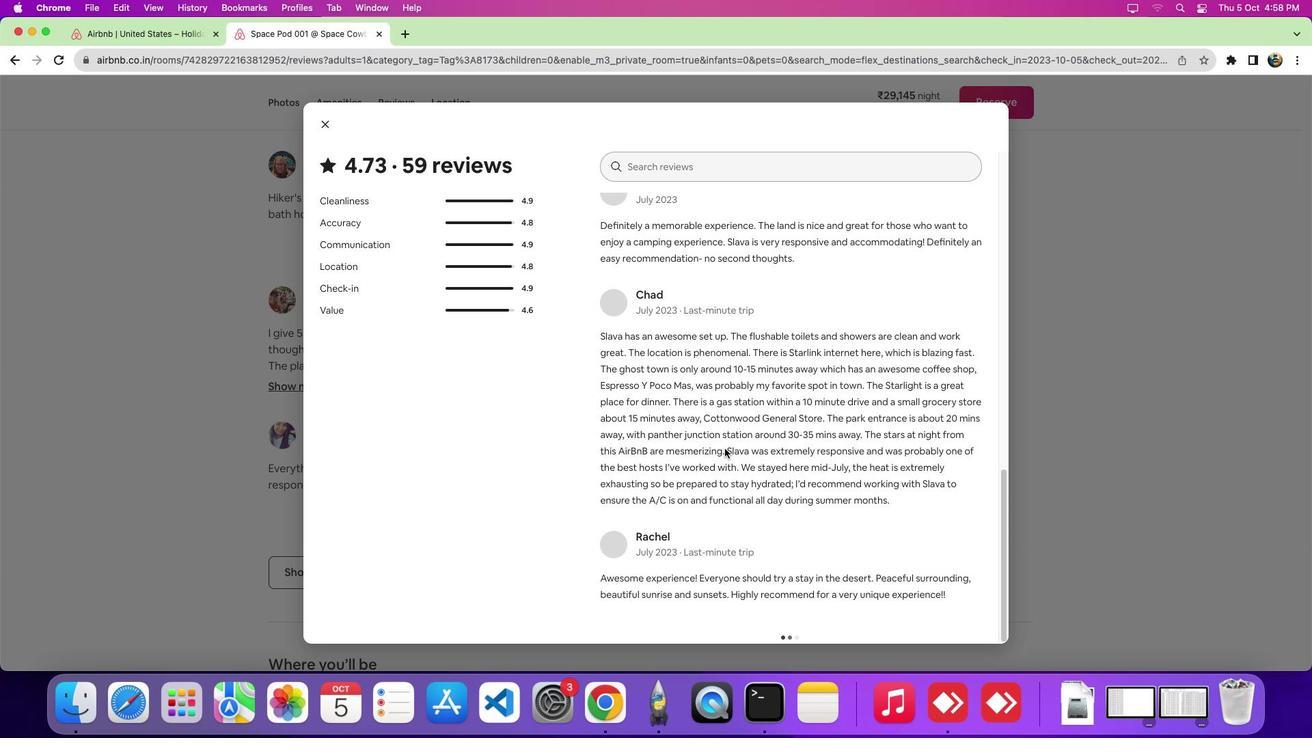 
Action: Mouse scrolled (725, 448) with delta (0, -6)
Screenshot: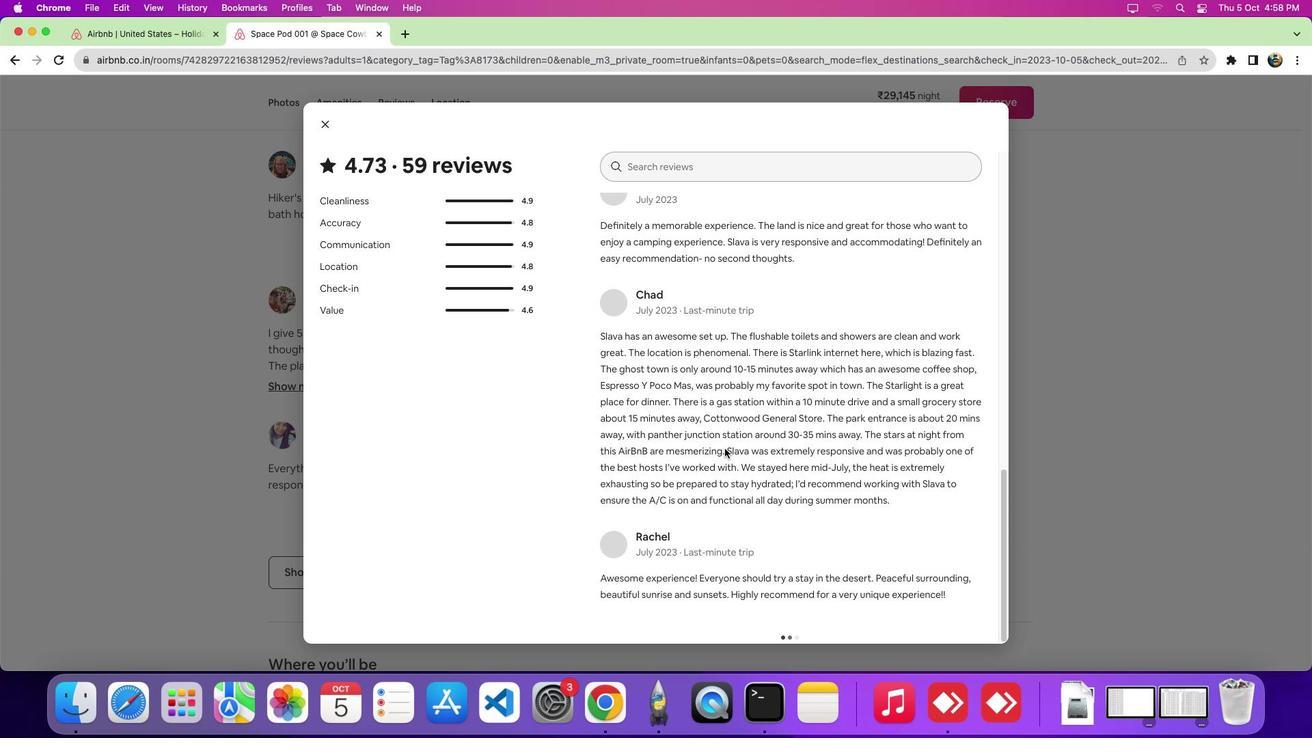 
Action: Mouse scrolled (725, 448) with delta (0, -9)
Screenshot: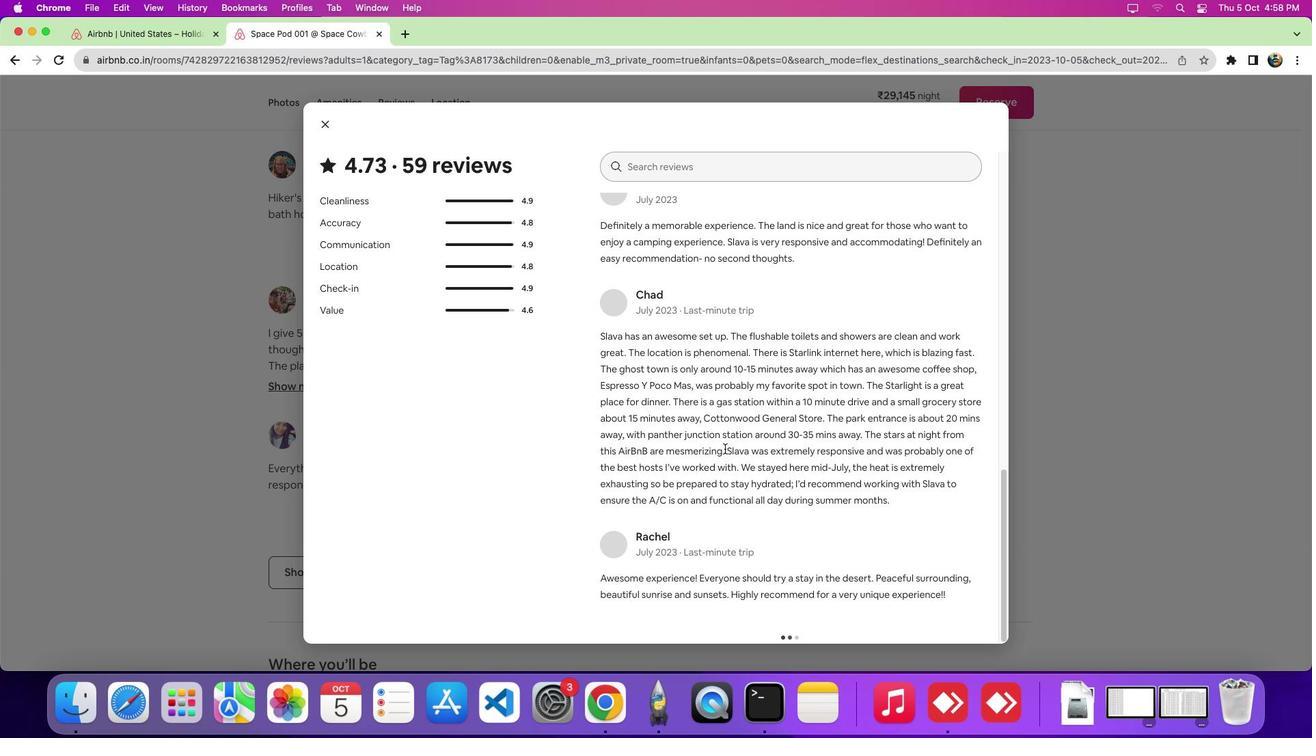 
Action: Mouse scrolled (725, 448) with delta (0, -10)
Screenshot: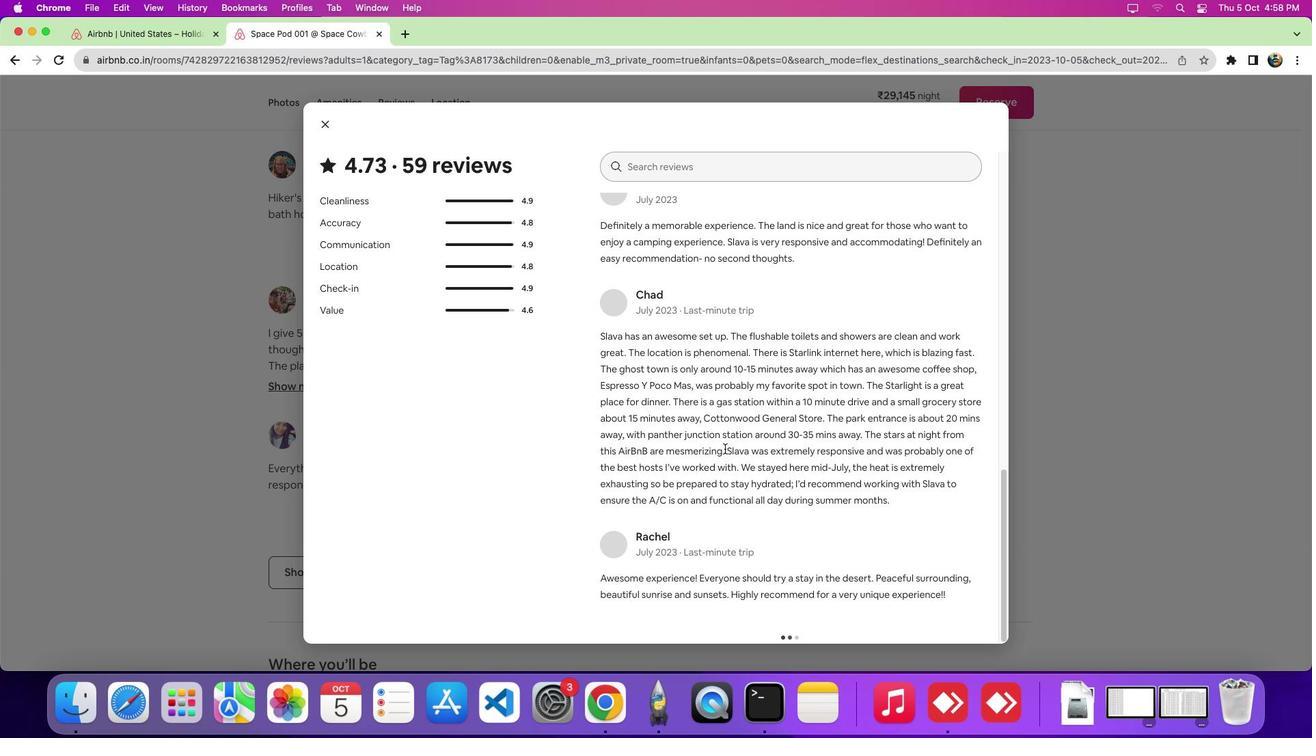 
Action: Mouse scrolled (725, 448) with delta (0, -10)
Screenshot: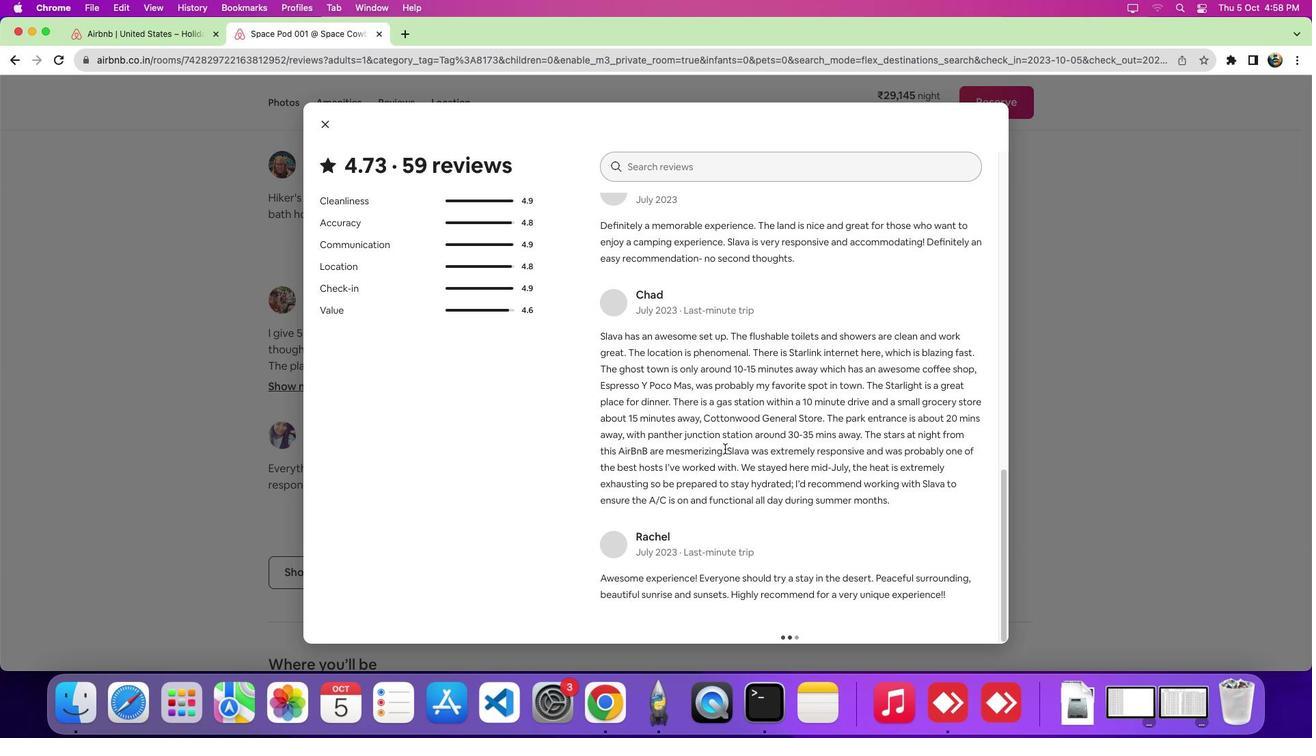 
